 Task: Look for space in Jiazi, China from 8th June, 2023 to 19th June, 2023 for 1 adult in price range Rs.5000 to Rs.12000. Place can be shared room with 1  bedroom having 1 bed and 1 bathroom. Property type can be house, flat, guest house, hotel. Booking option can be shelf check-in. Required host language is Chinese (Simplified).
Action: Mouse moved to (431, 136)
Screenshot: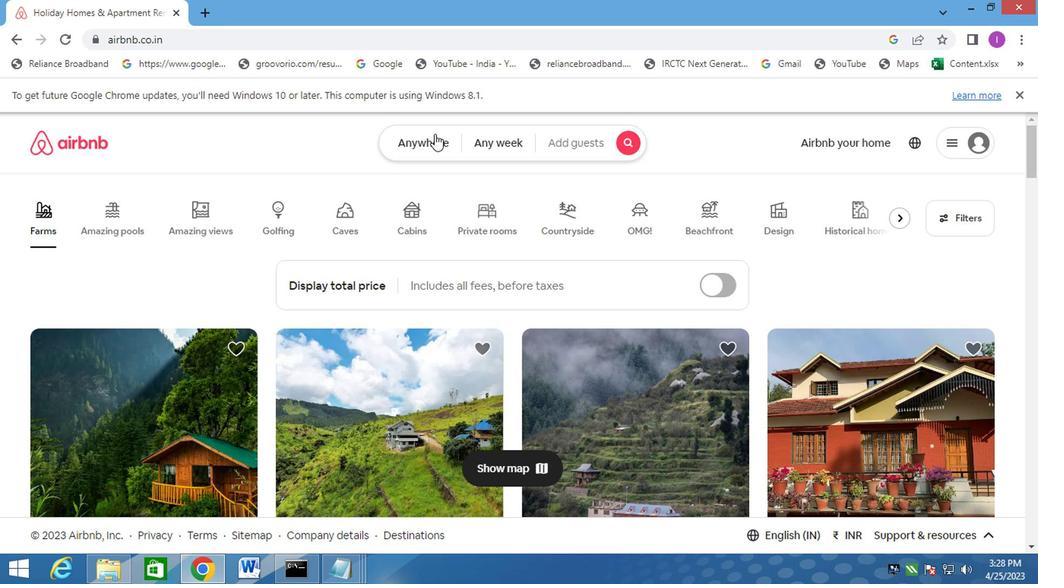 
Action: Mouse pressed left at (431, 136)
Screenshot: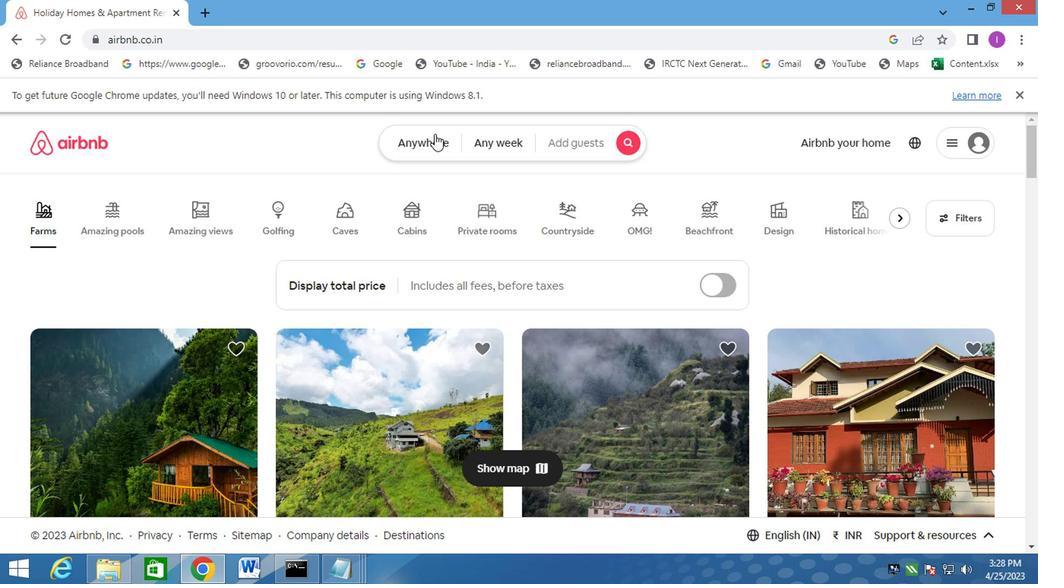 
Action: Mouse moved to (249, 208)
Screenshot: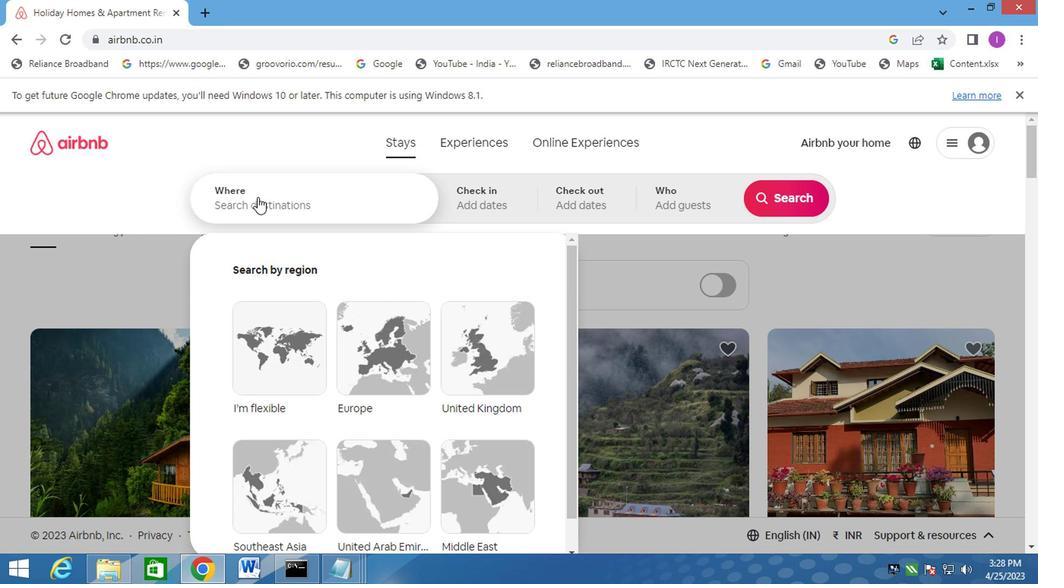 
Action: Mouse pressed left at (249, 208)
Screenshot: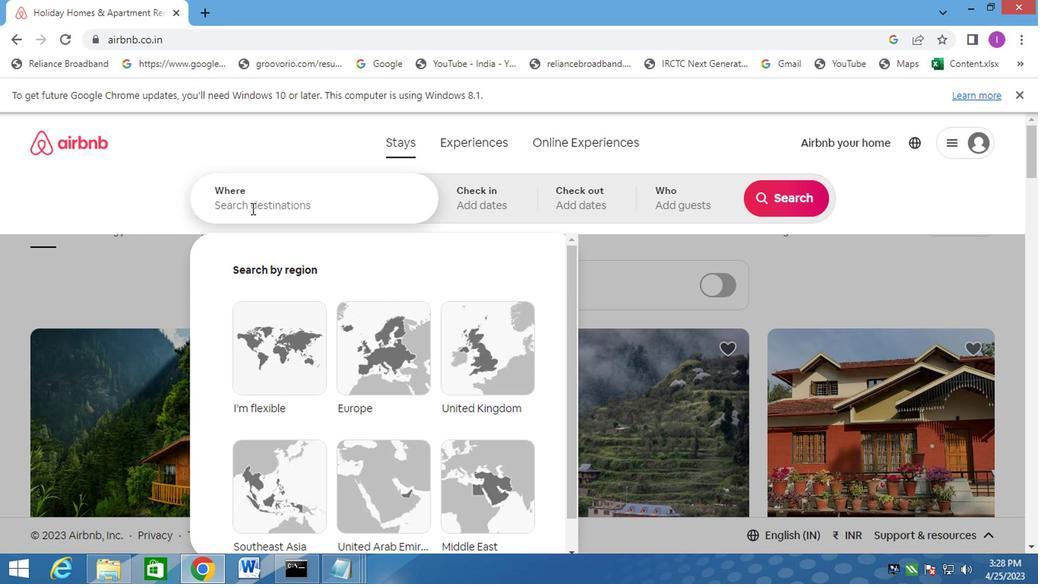 
Action: Mouse moved to (478, 292)
Screenshot: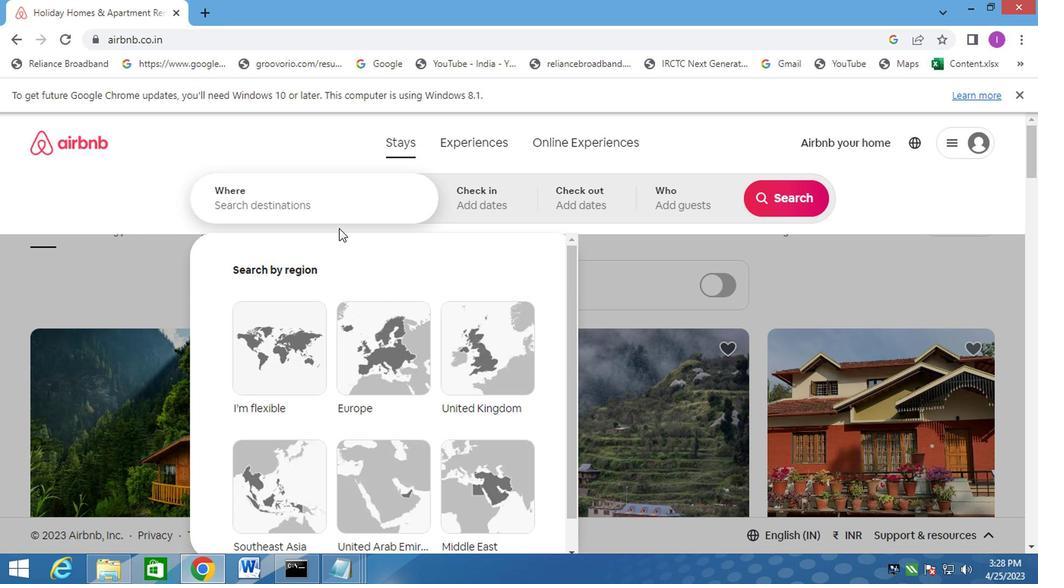 
Action: Key pressed jiazi,china
Screenshot: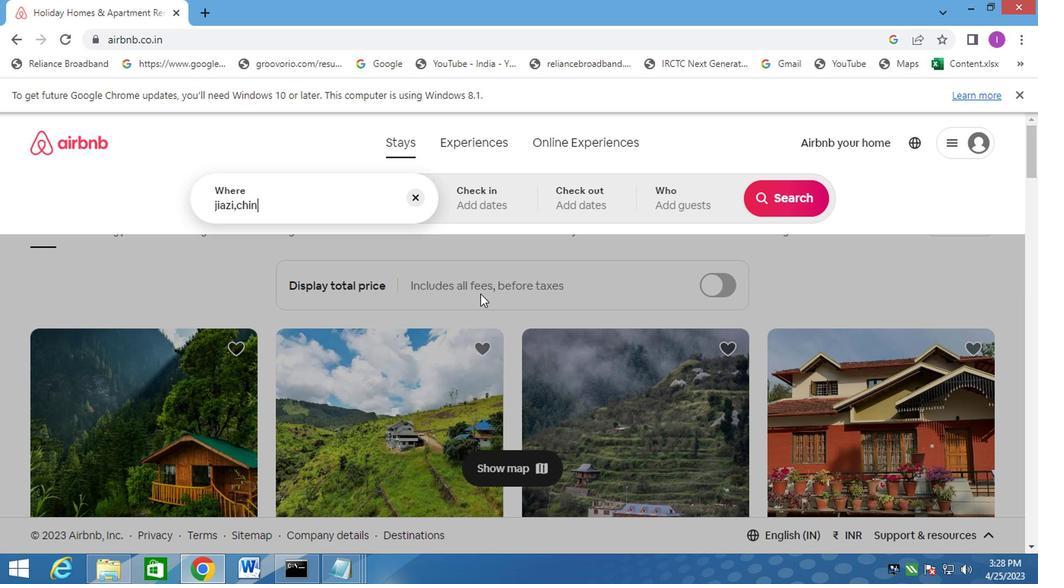 
Action: Mouse moved to (484, 189)
Screenshot: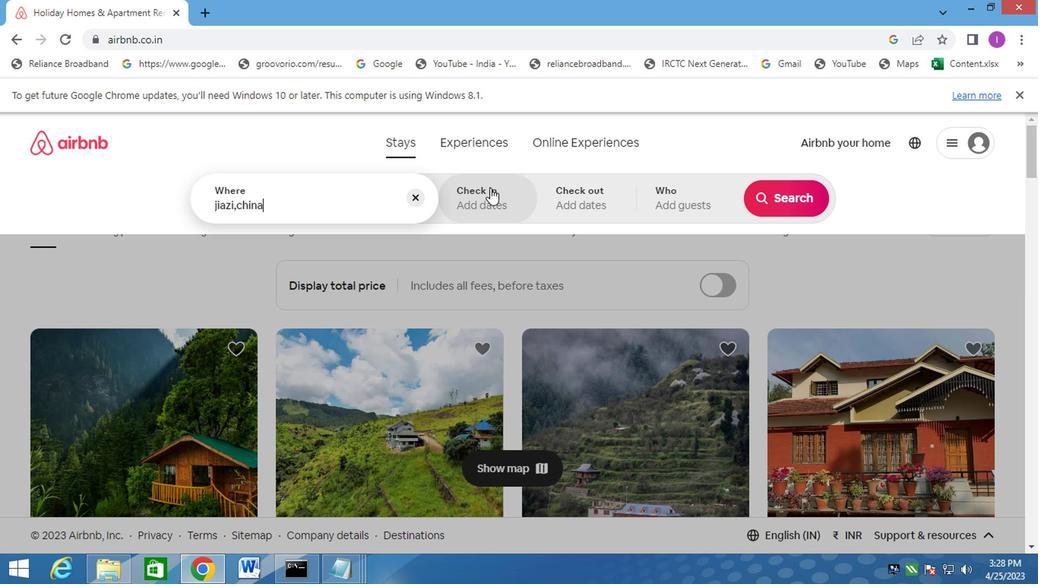 
Action: Mouse pressed left at (484, 189)
Screenshot: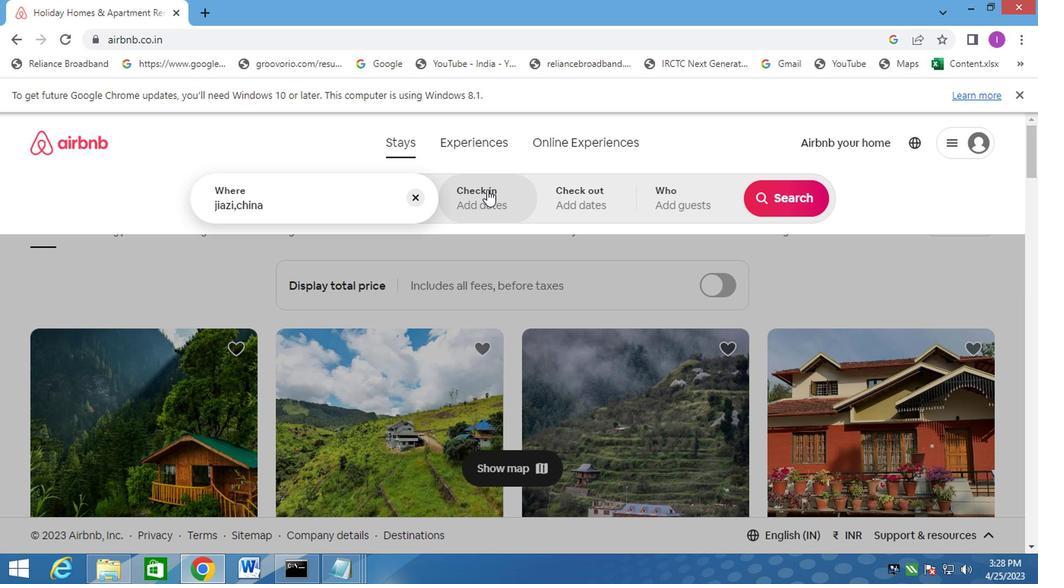 
Action: Mouse moved to (773, 317)
Screenshot: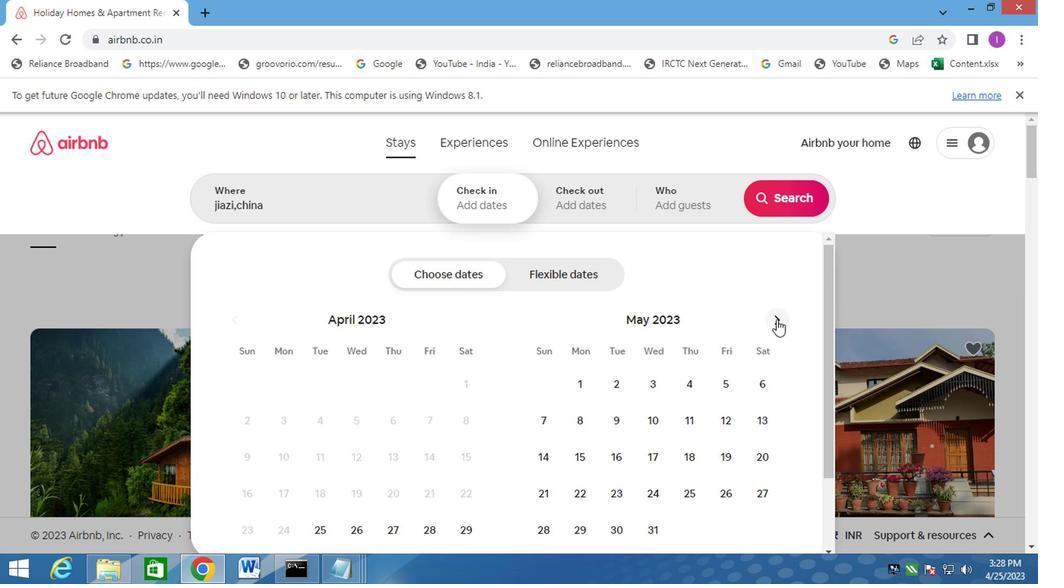
Action: Mouse pressed left at (773, 317)
Screenshot: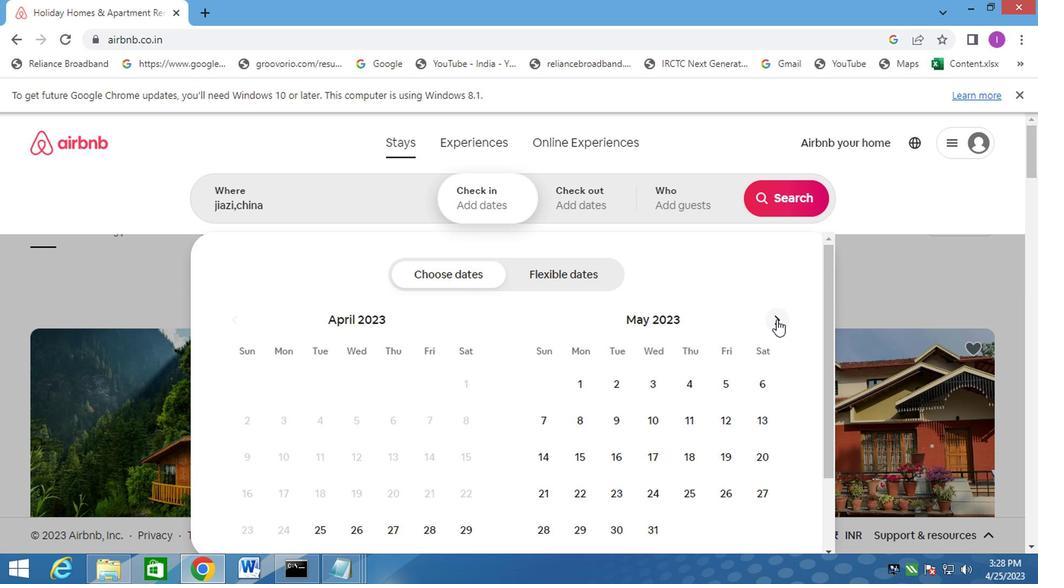 
Action: Mouse pressed left at (773, 317)
Screenshot: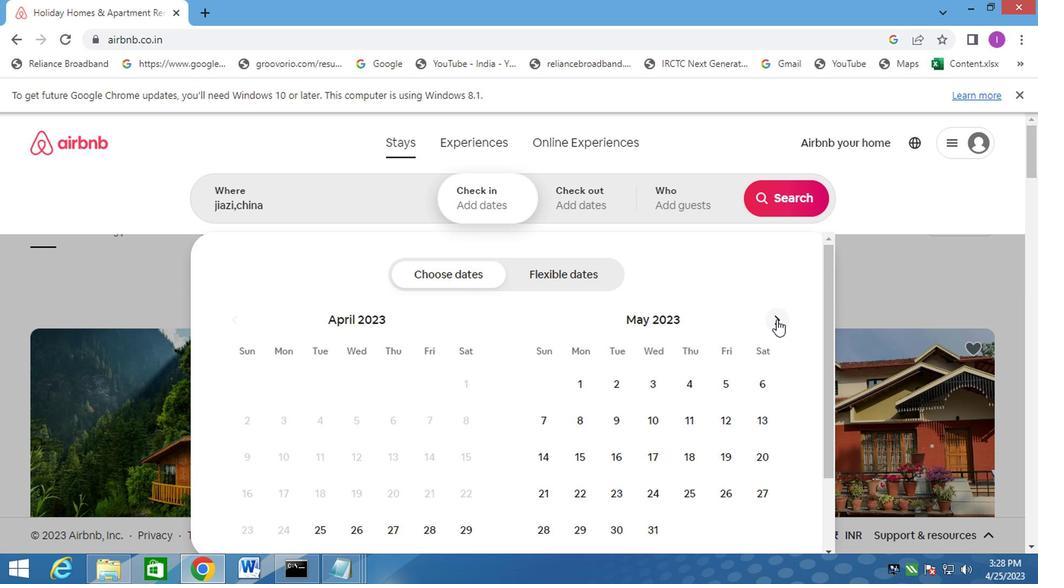 
Action: Mouse pressed left at (773, 317)
Screenshot: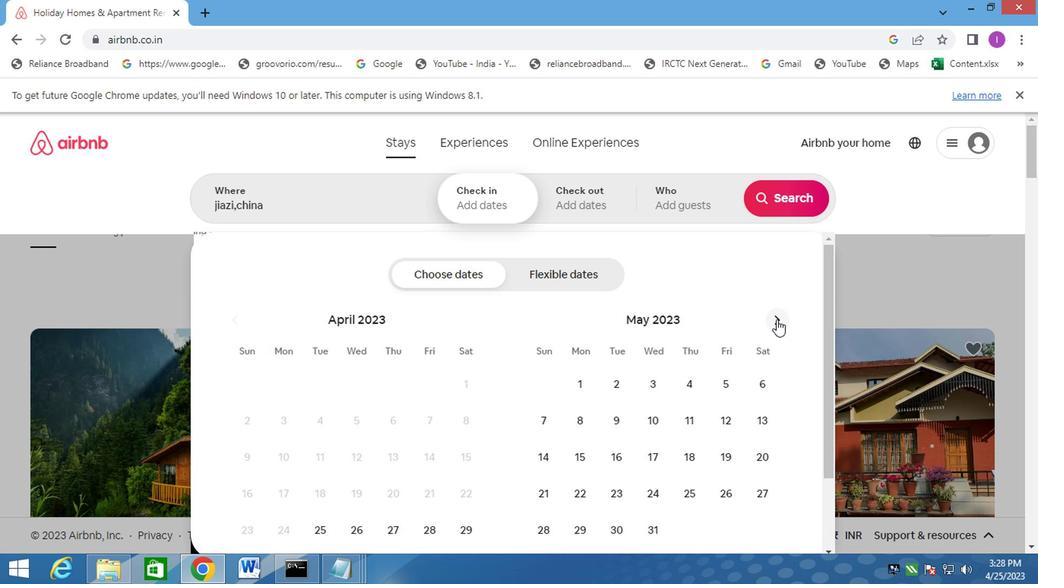 
Action: Mouse moved to (388, 421)
Screenshot: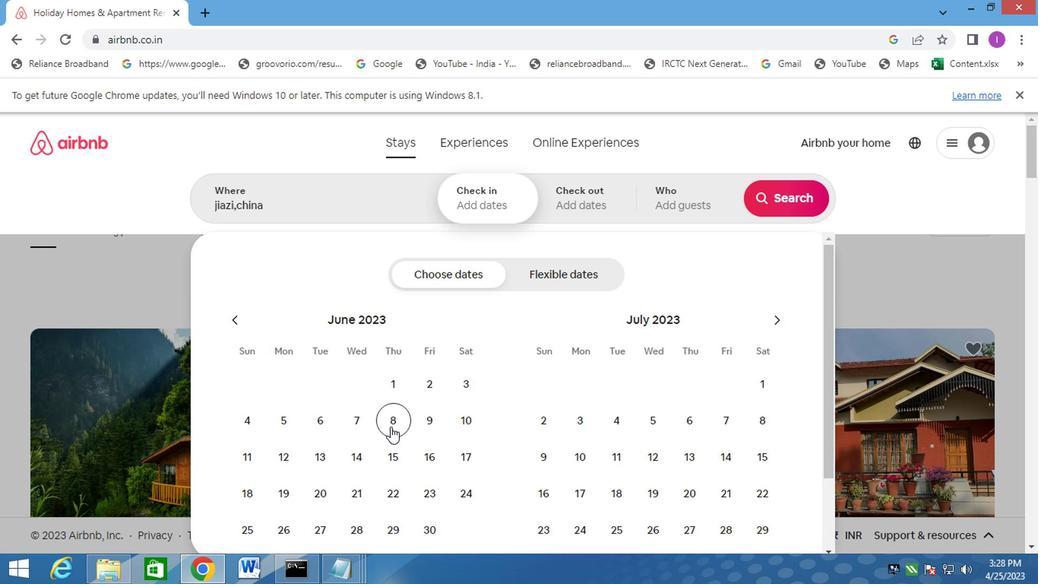 
Action: Mouse pressed left at (388, 421)
Screenshot: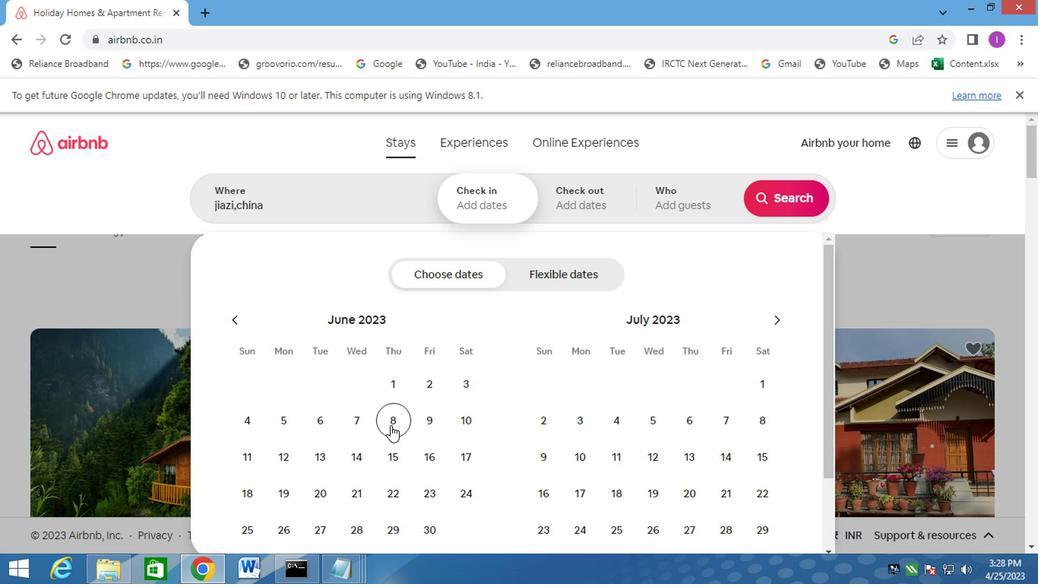 
Action: Mouse moved to (280, 483)
Screenshot: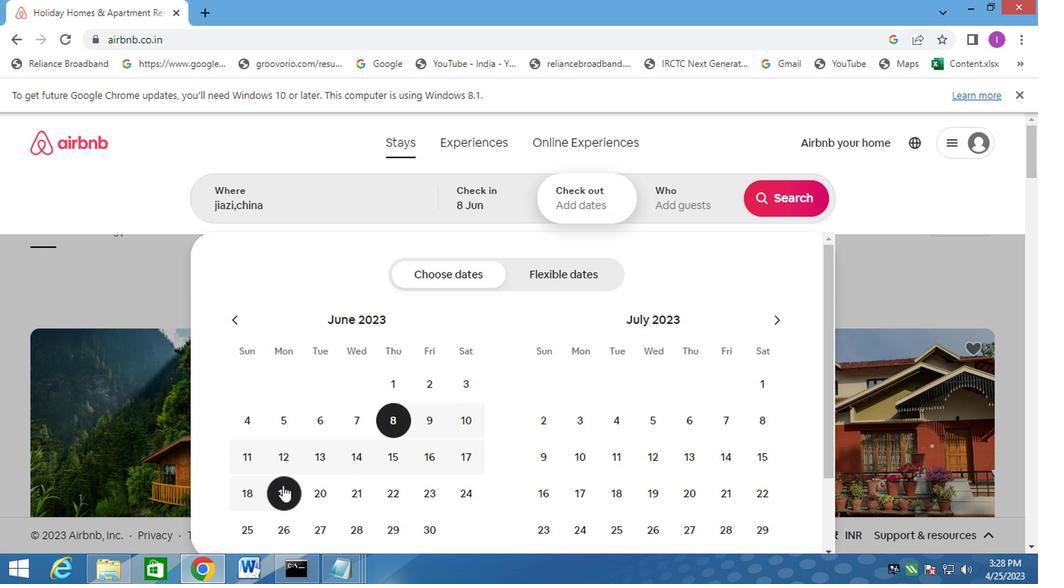 
Action: Mouse pressed left at (280, 483)
Screenshot: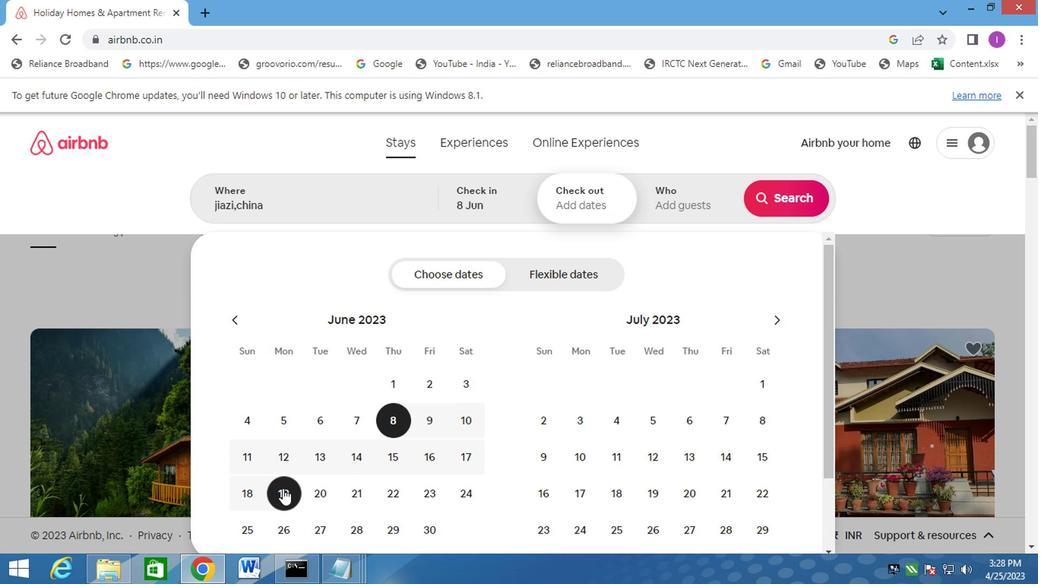 
Action: Mouse moved to (707, 197)
Screenshot: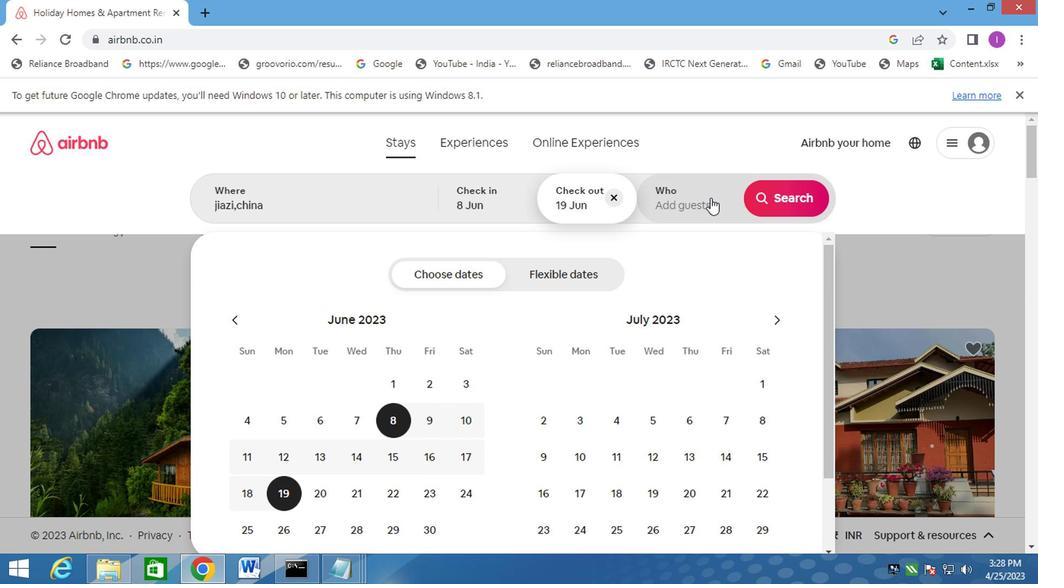 
Action: Mouse pressed left at (707, 197)
Screenshot: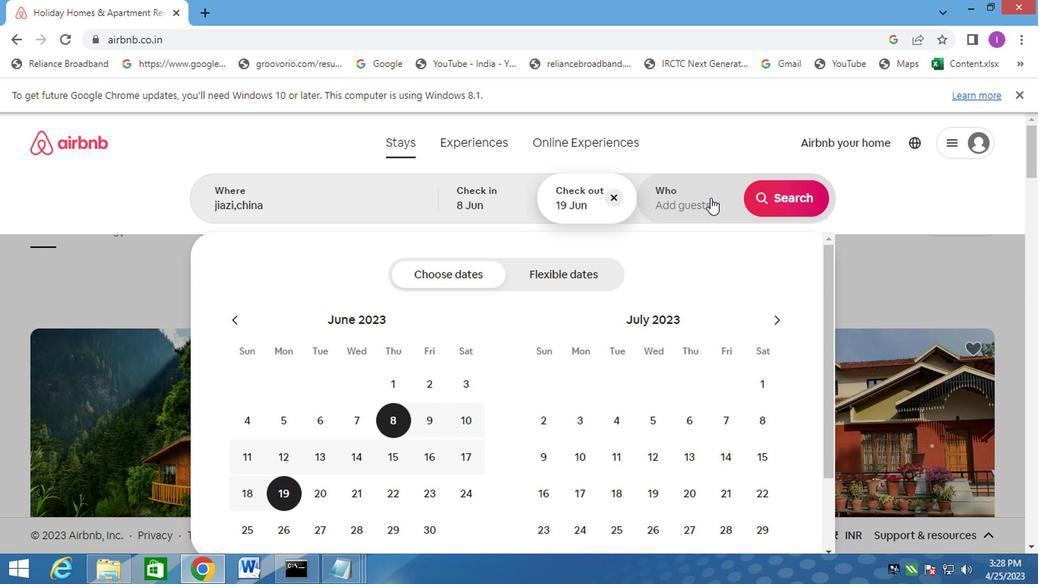 
Action: Mouse moved to (790, 274)
Screenshot: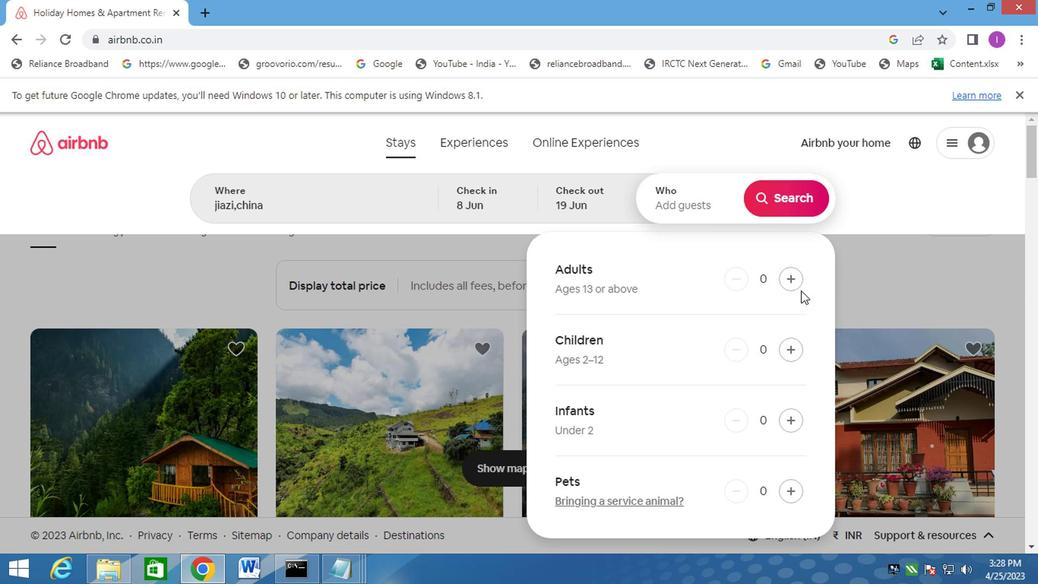 
Action: Mouse pressed left at (790, 274)
Screenshot: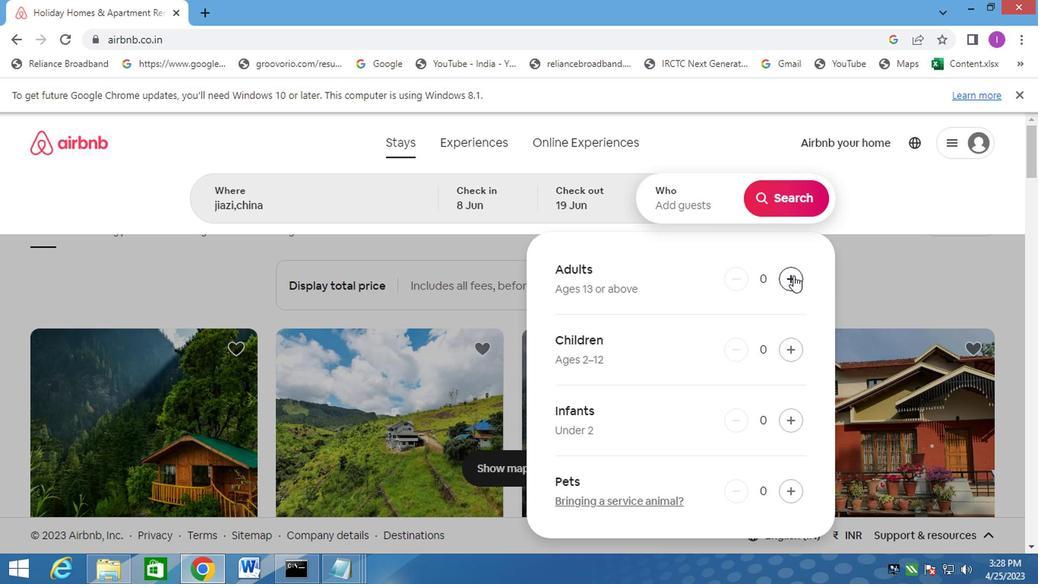 
Action: Mouse moved to (794, 195)
Screenshot: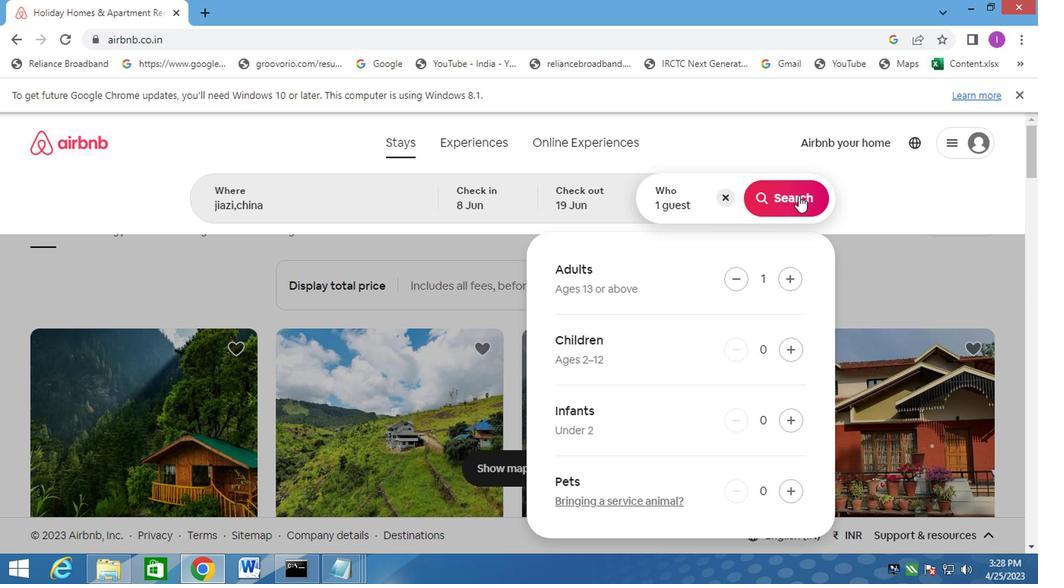 
Action: Mouse pressed left at (794, 195)
Screenshot: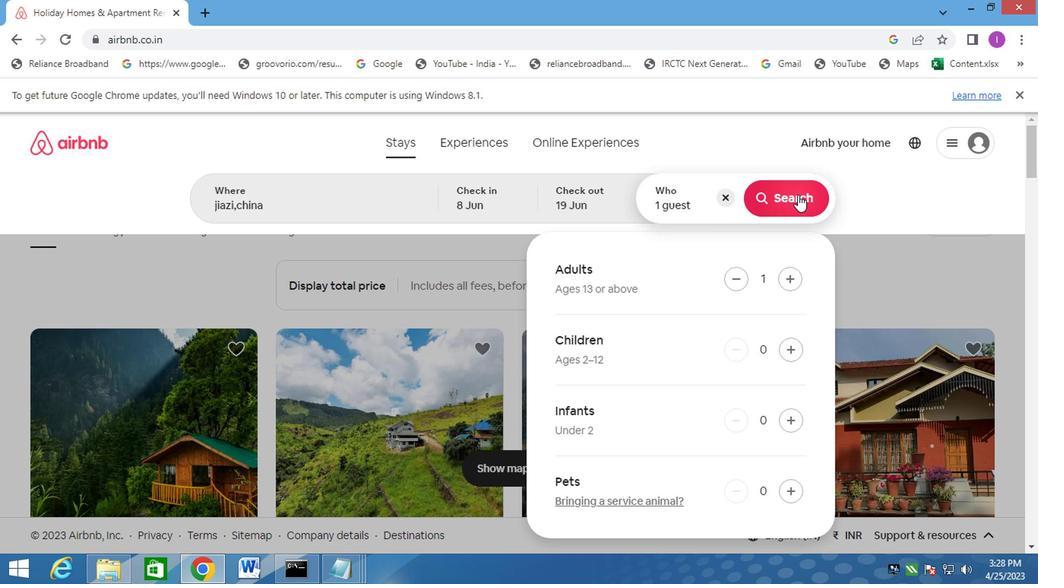 
Action: Mouse moved to (984, 201)
Screenshot: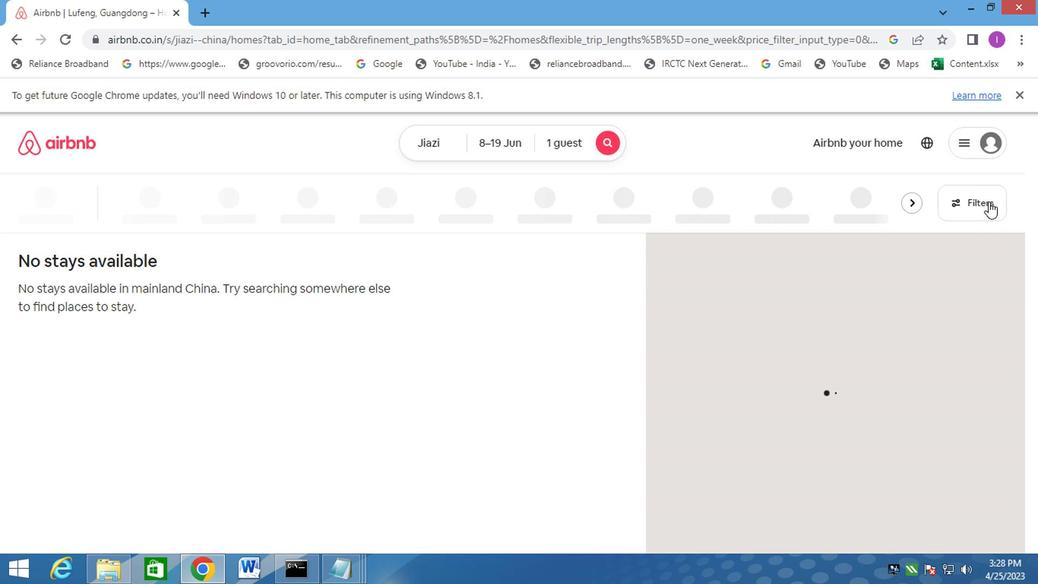 
Action: Mouse pressed left at (984, 201)
Screenshot: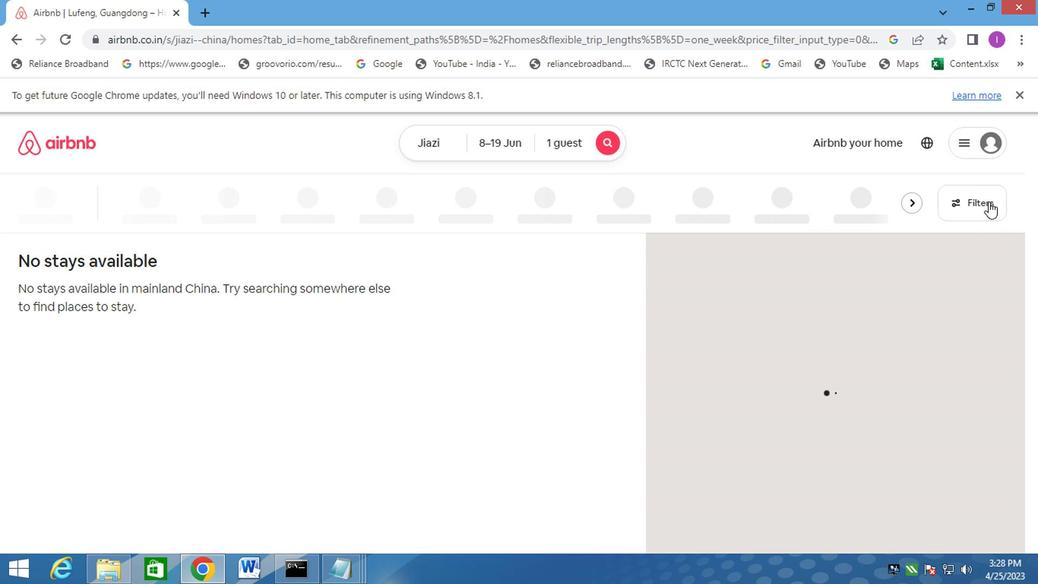 
Action: Mouse moved to (335, 301)
Screenshot: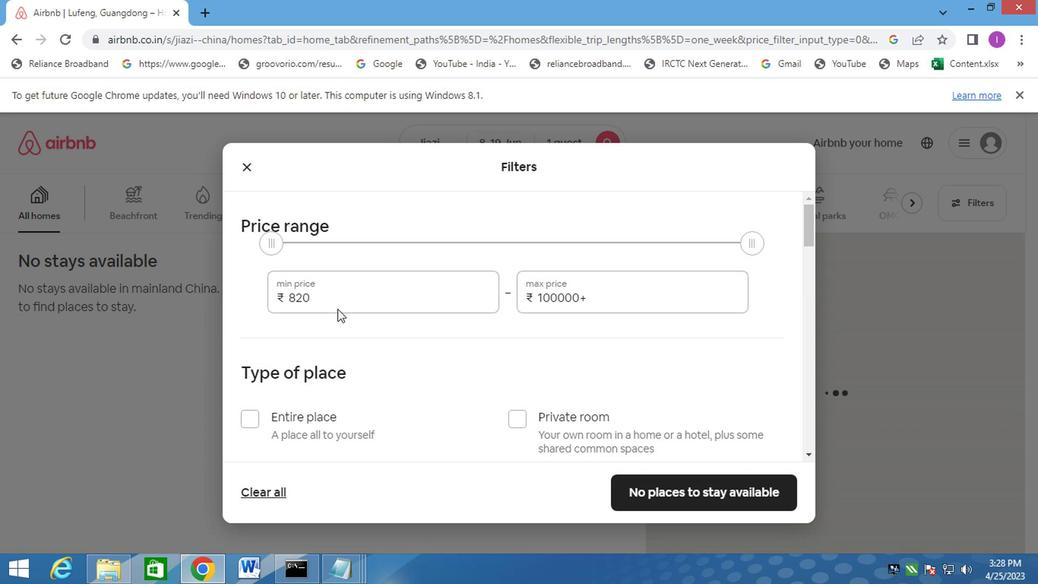 
Action: Mouse pressed left at (335, 301)
Screenshot: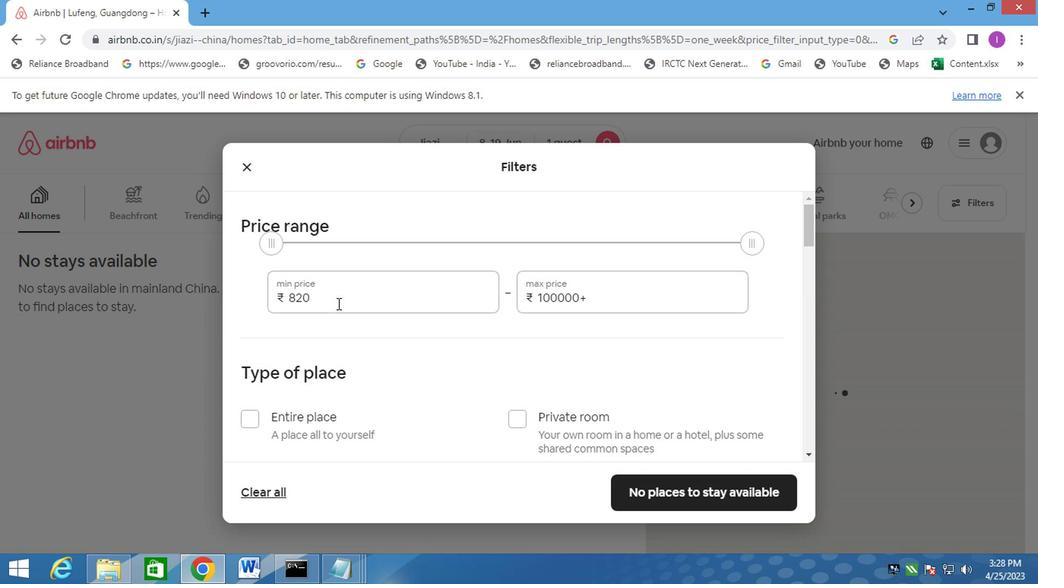 
Action: Mouse moved to (293, 299)
Screenshot: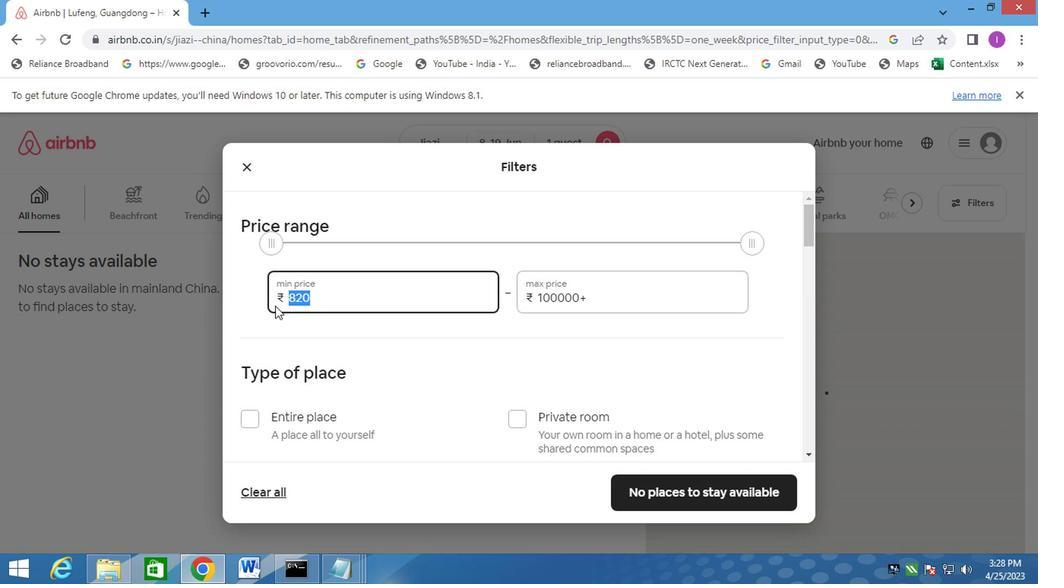 
Action: Key pressed 5000
Screenshot: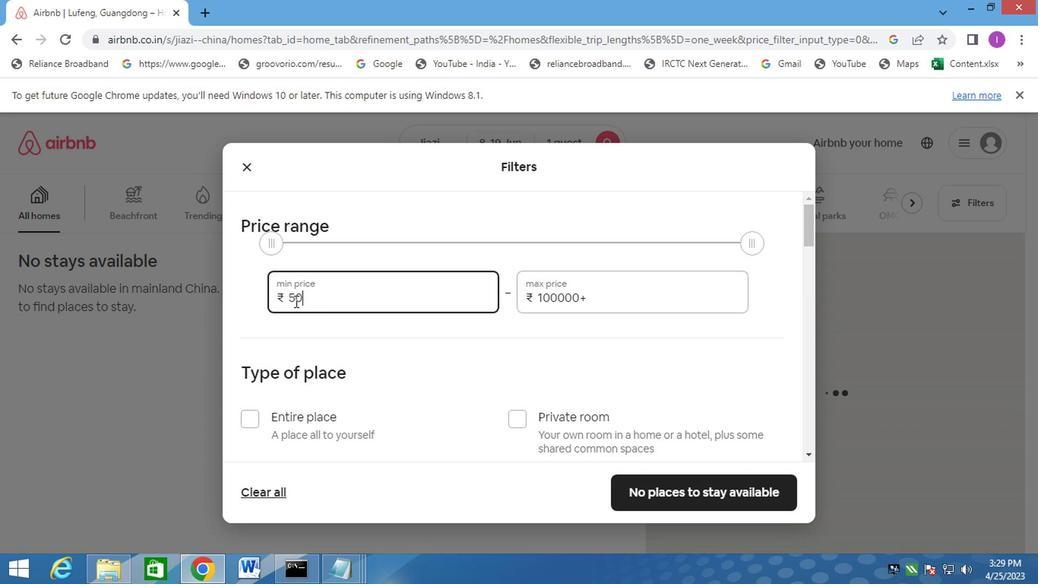 
Action: Mouse moved to (593, 284)
Screenshot: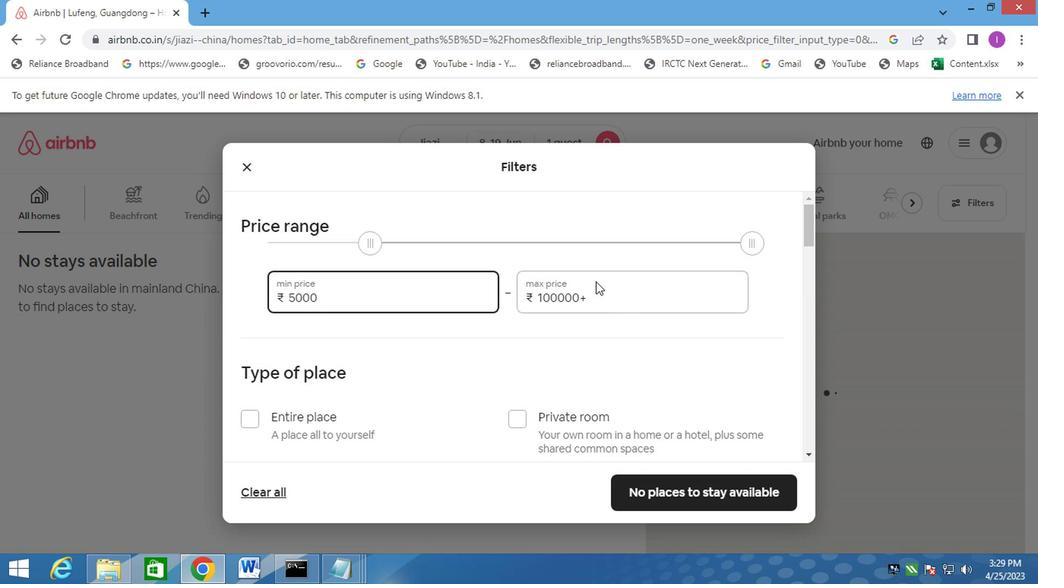 
Action: Mouse pressed left at (593, 284)
Screenshot: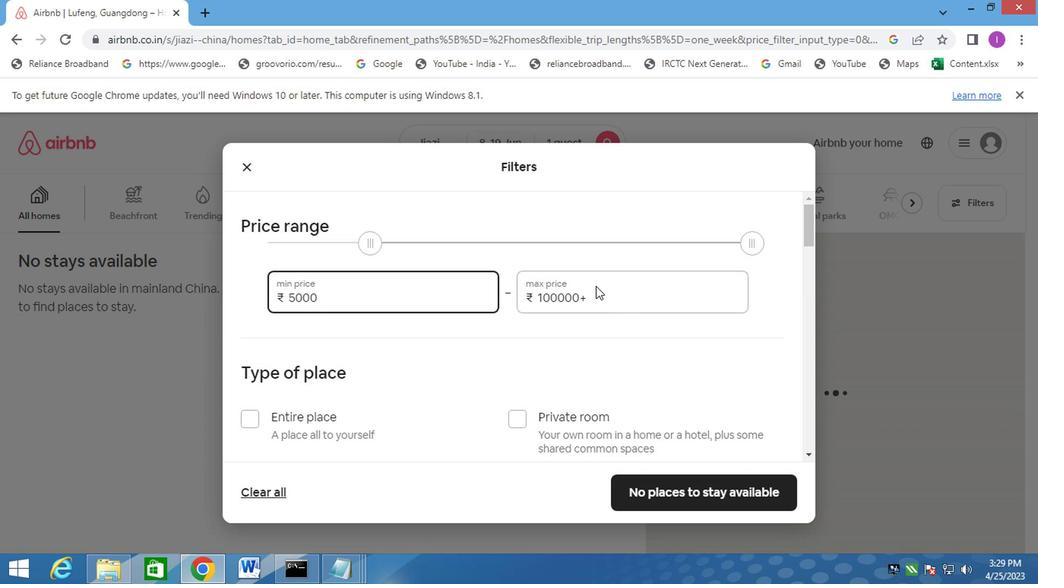 
Action: Mouse moved to (590, 290)
Screenshot: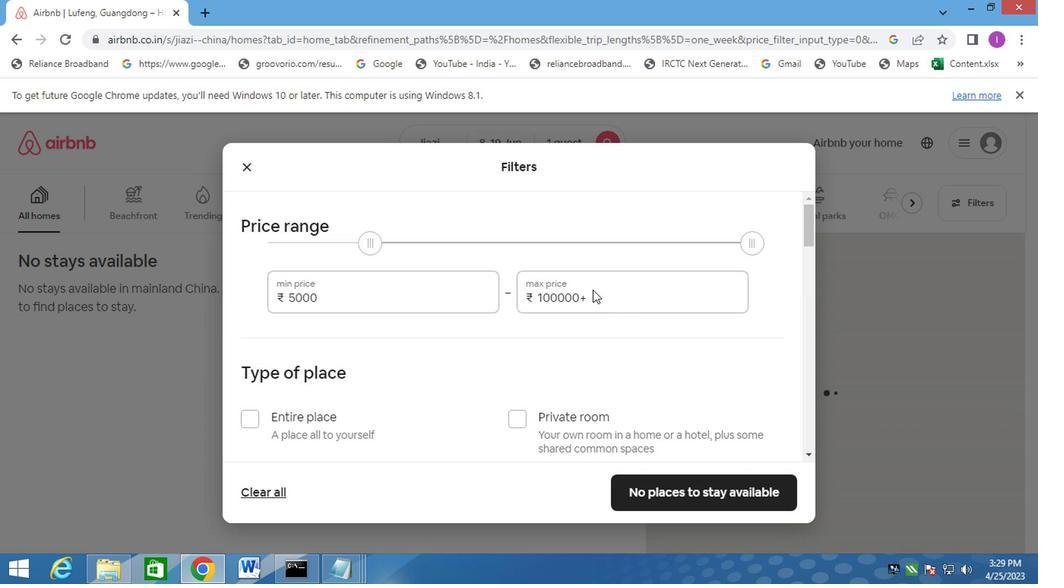 
Action: Mouse pressed left at (590, 290)
Screenshot: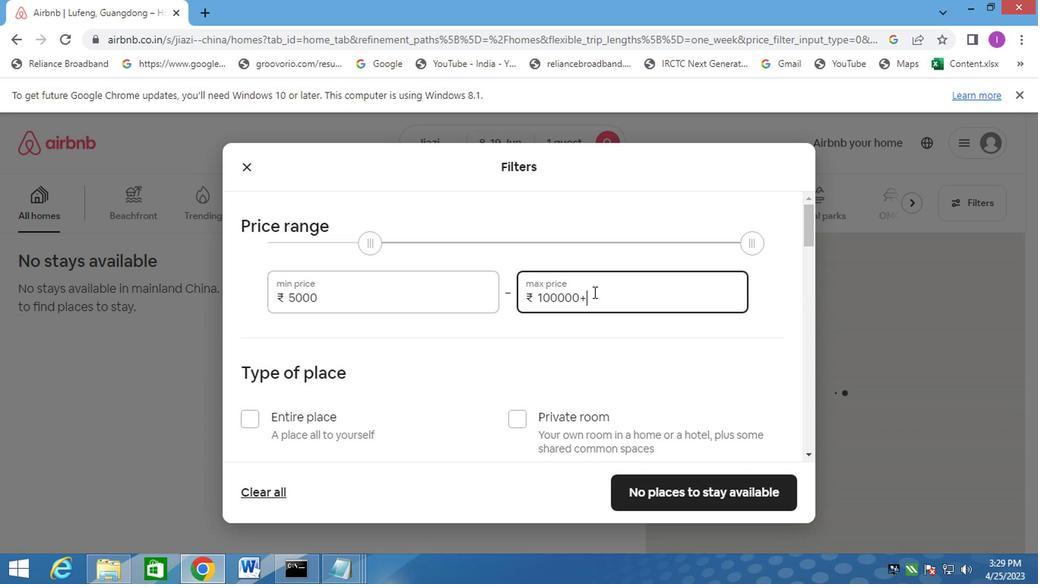 
Action: Mouse moved to (528, 284)
Screenshot: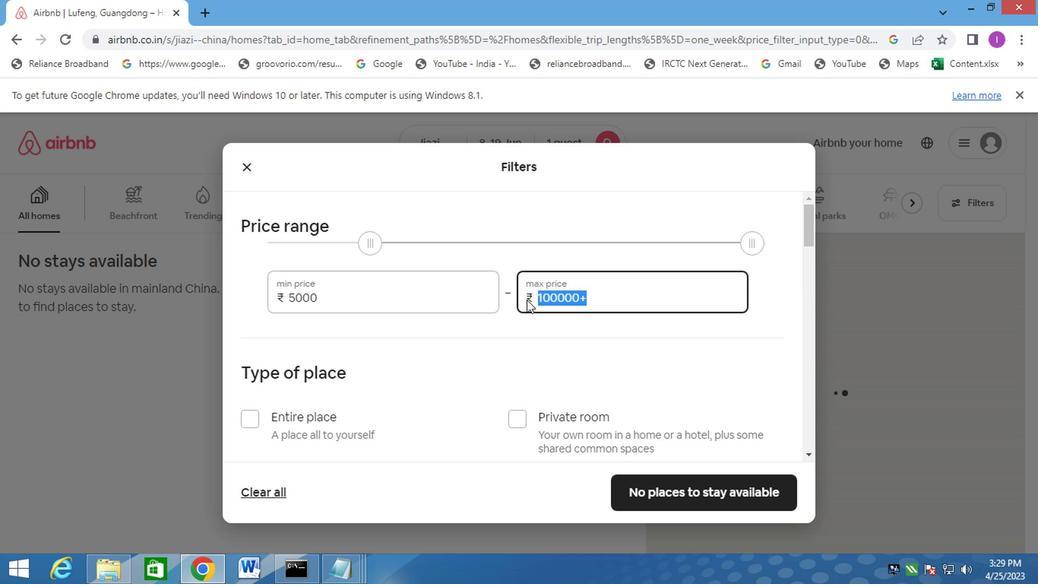
Action: Key pressed 12000
Screenshot: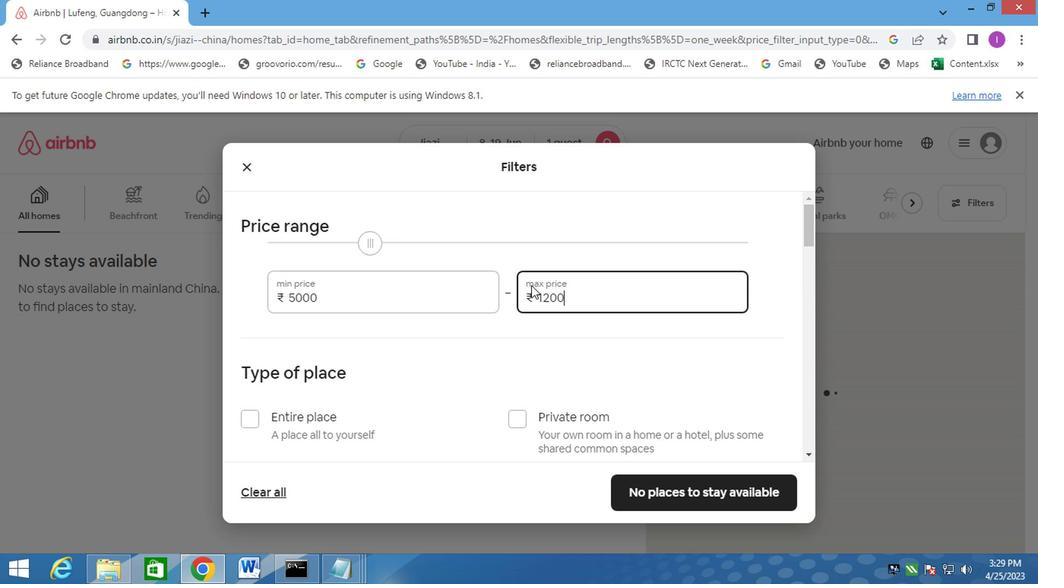 
Action: Mouse moved to (406, 408)
Screenshot: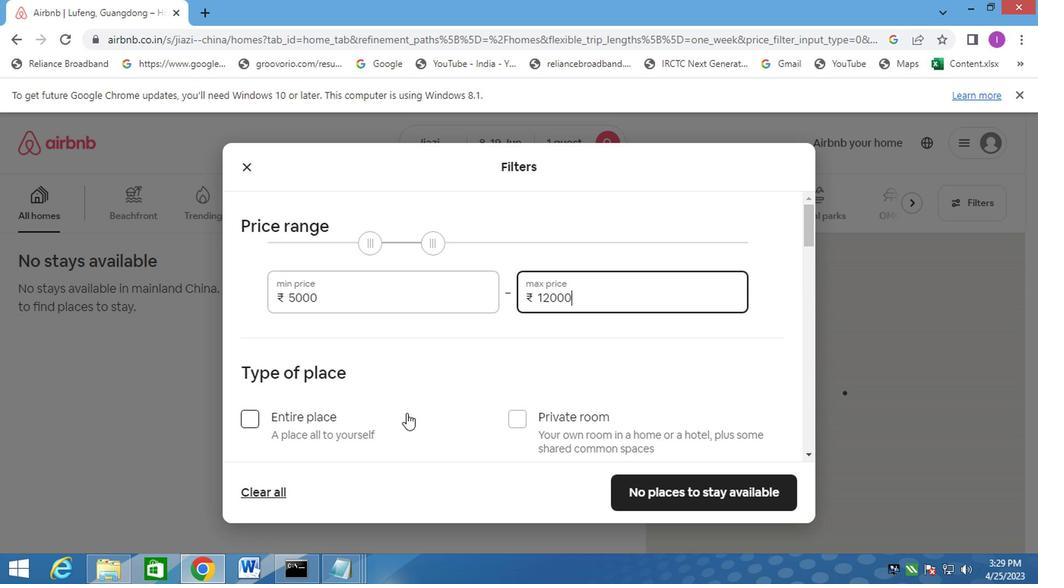 
Action: Mouse scrolled (406, 407) with delta (0, 0)
Screenshot: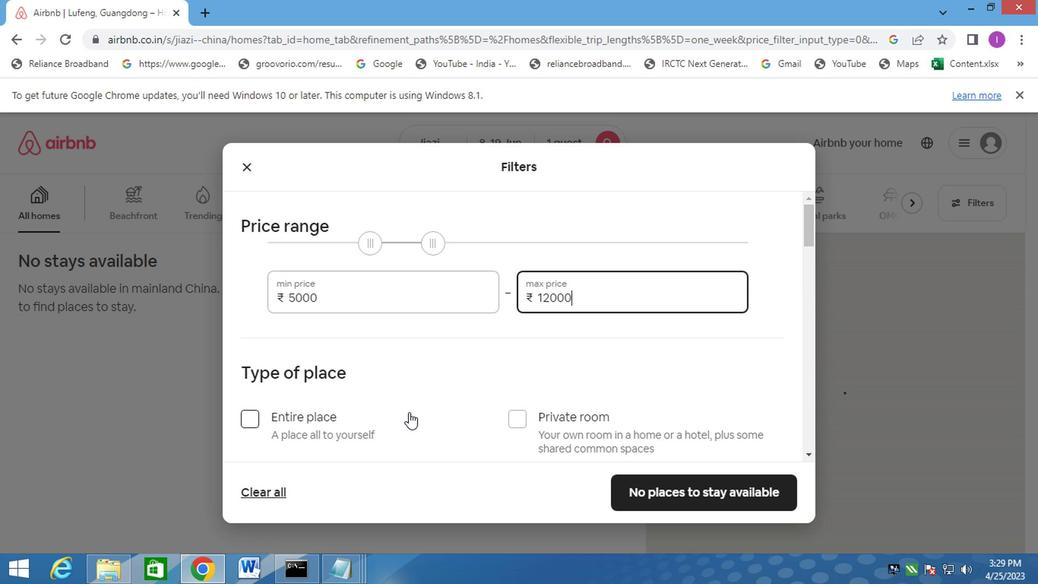 
Action: Mouse moved to (243, 406)
Screenshot: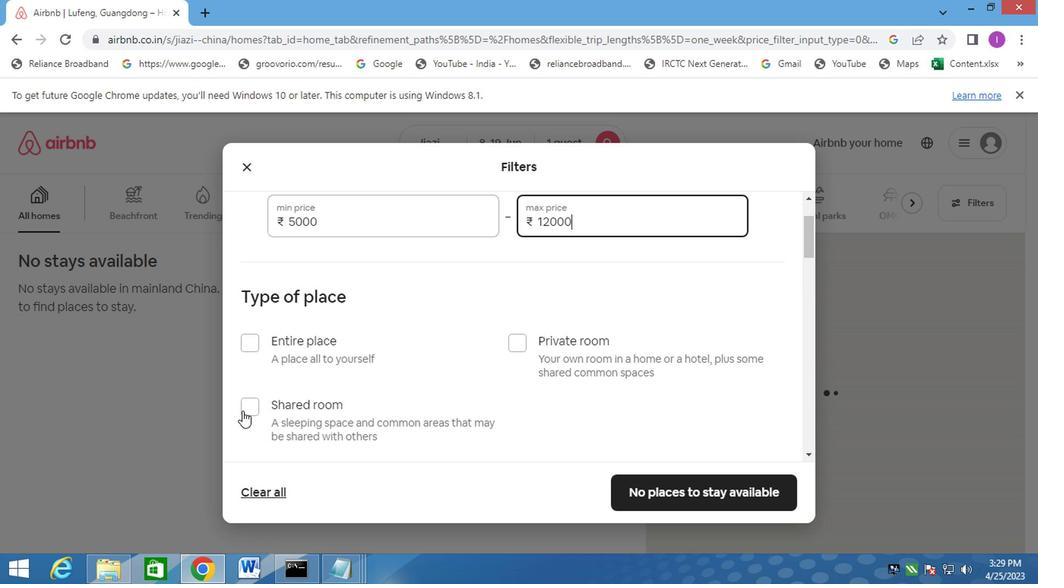 
Action: Mouse pressed left at (243, 406)
Screenshot: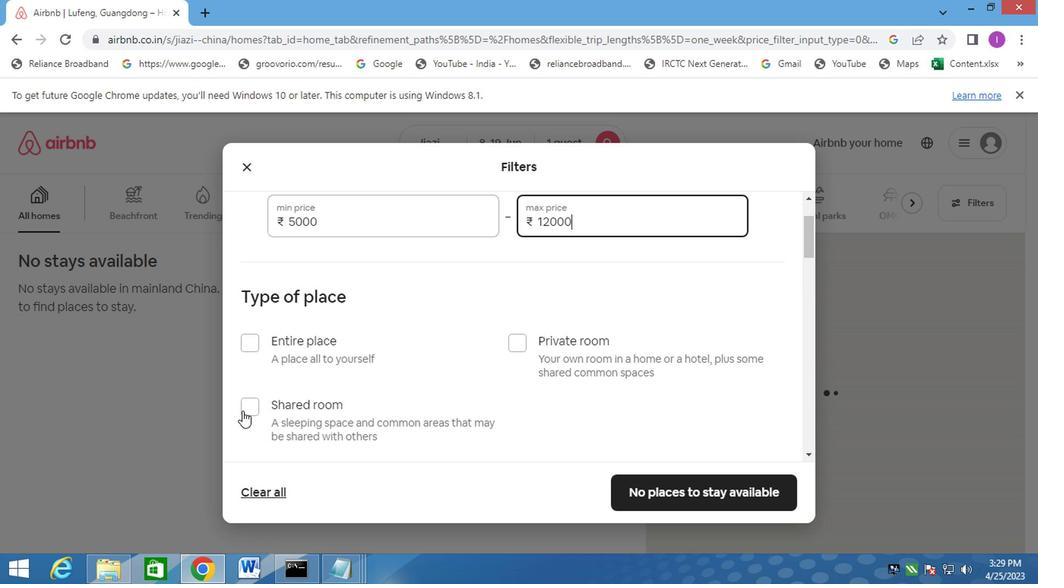 
Action: Mouse moved to (333, 412)
Screenshot: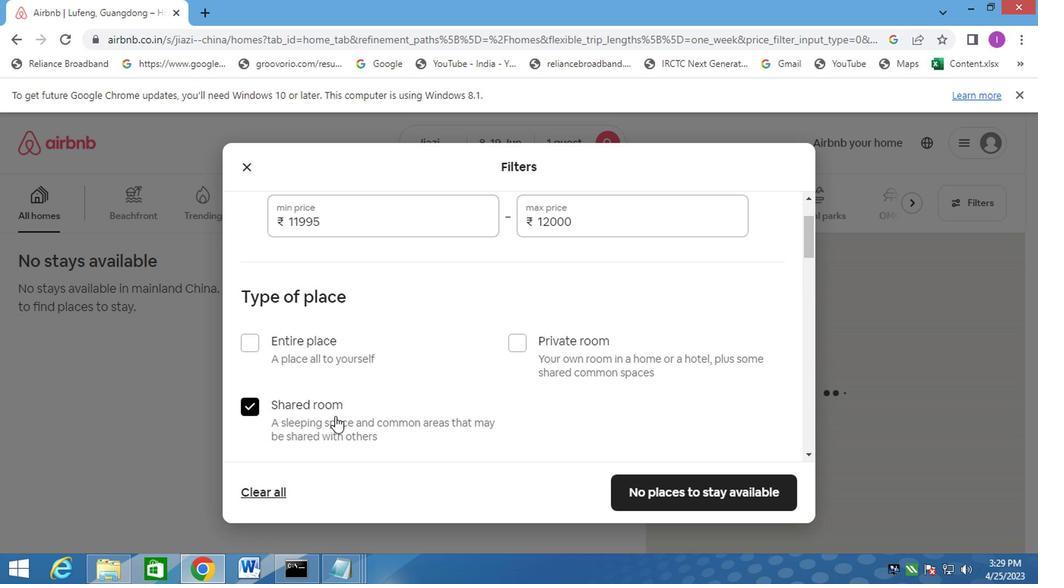 
Action: Mouse scrolled (333, 411) with delta (0, 0)
Screenshot: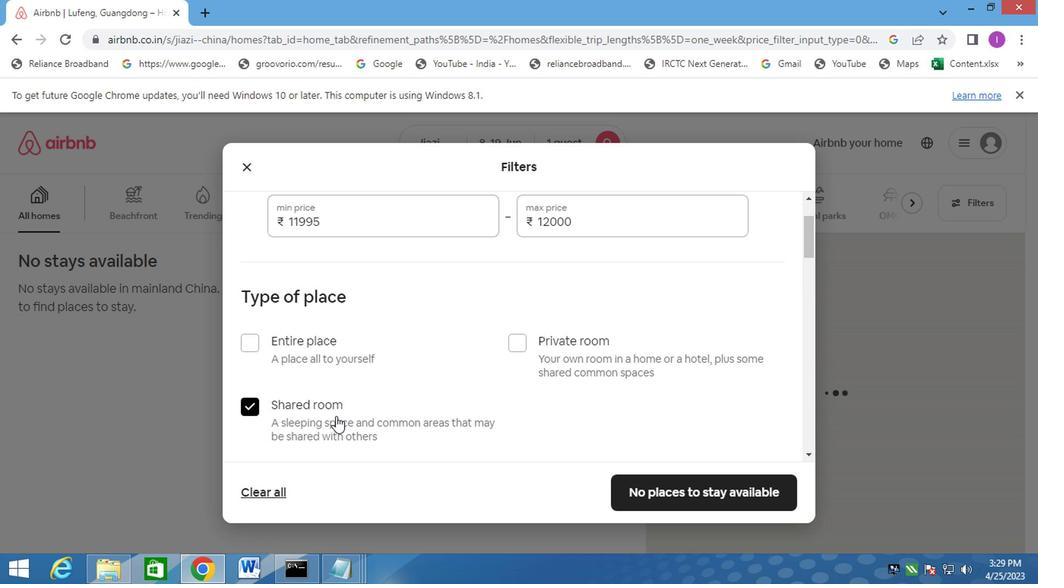 
Action: Mouse moved to (341, 412)
Screenshot: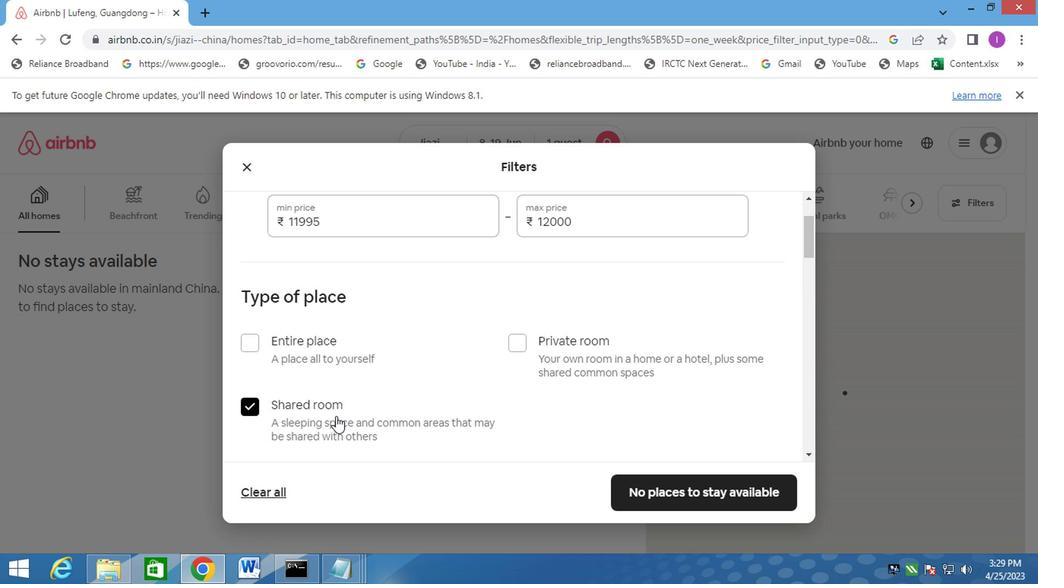 
Action: Mouse scrolled (341, 411) with delta (0, 0)
Screenshot: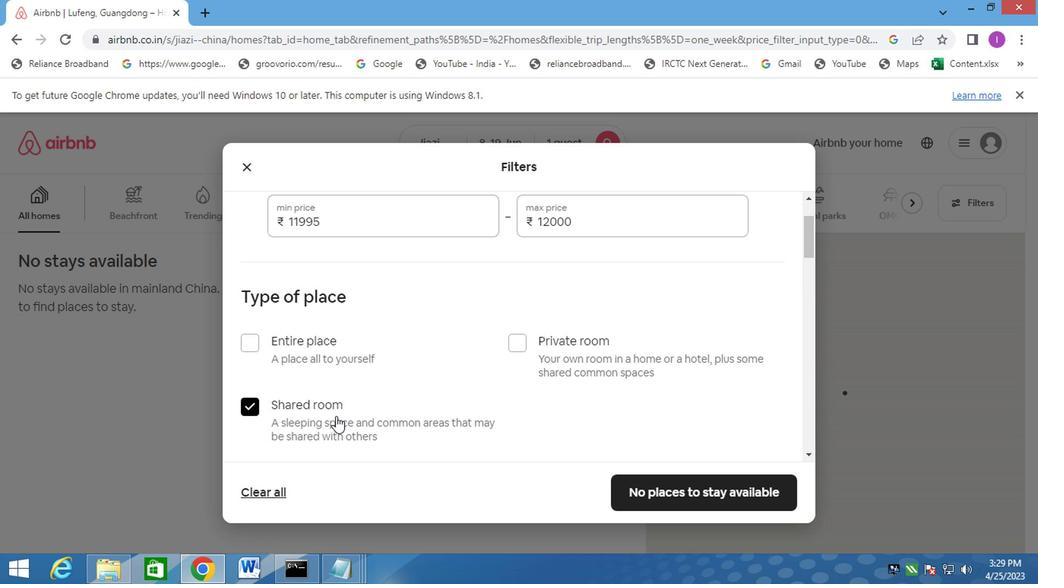 
Action: Mouse moved to (352, 412)
Screenshot: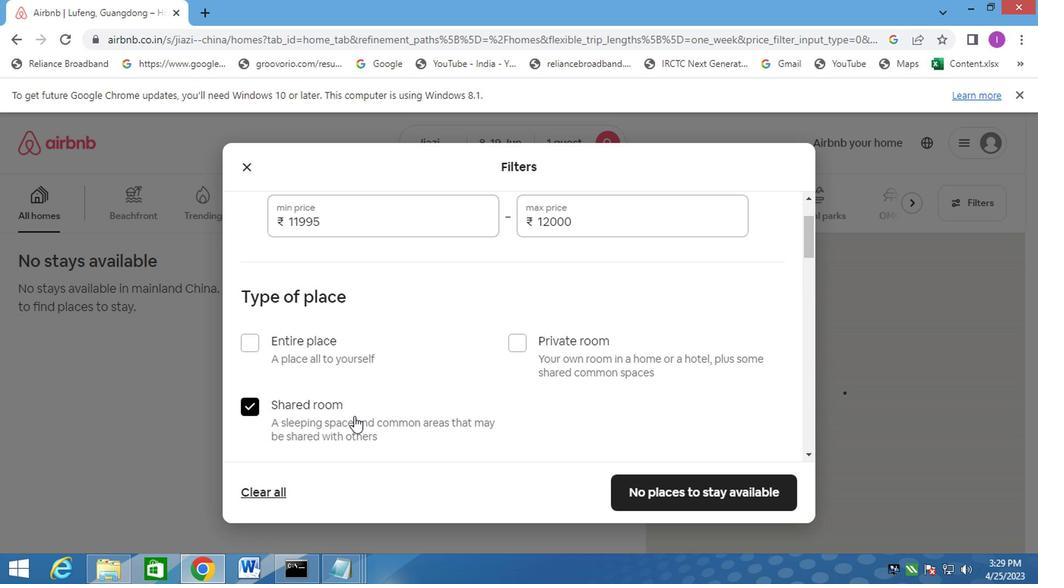 
Action: Mouse scrolled (352, 411) with delta (0, 0)
Screenshot: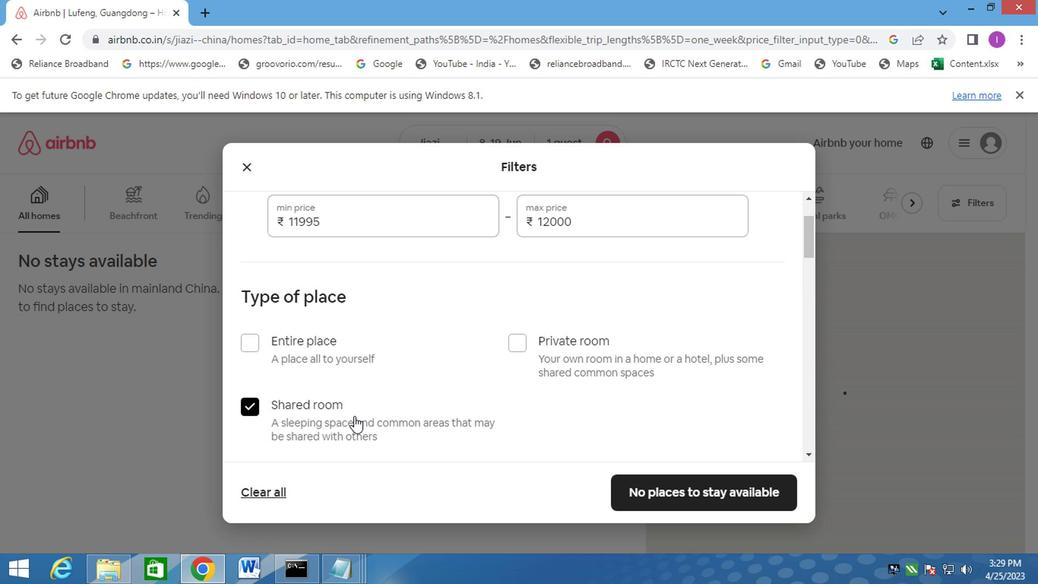 
Action: Mouse moved to (316, 354)
Screenshot: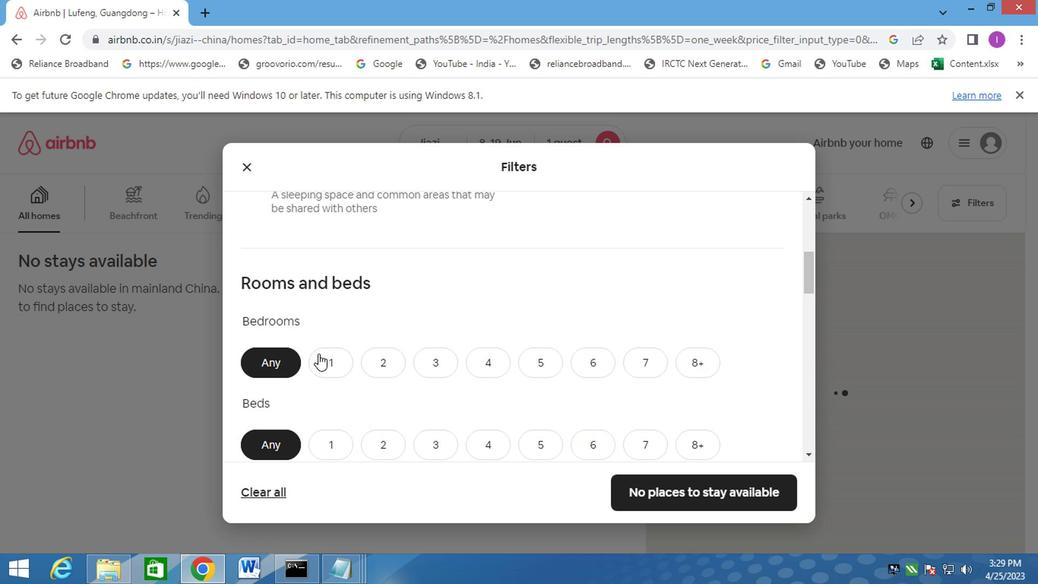 
Action: Mouse pressed left at (316, 354)
Screenshot: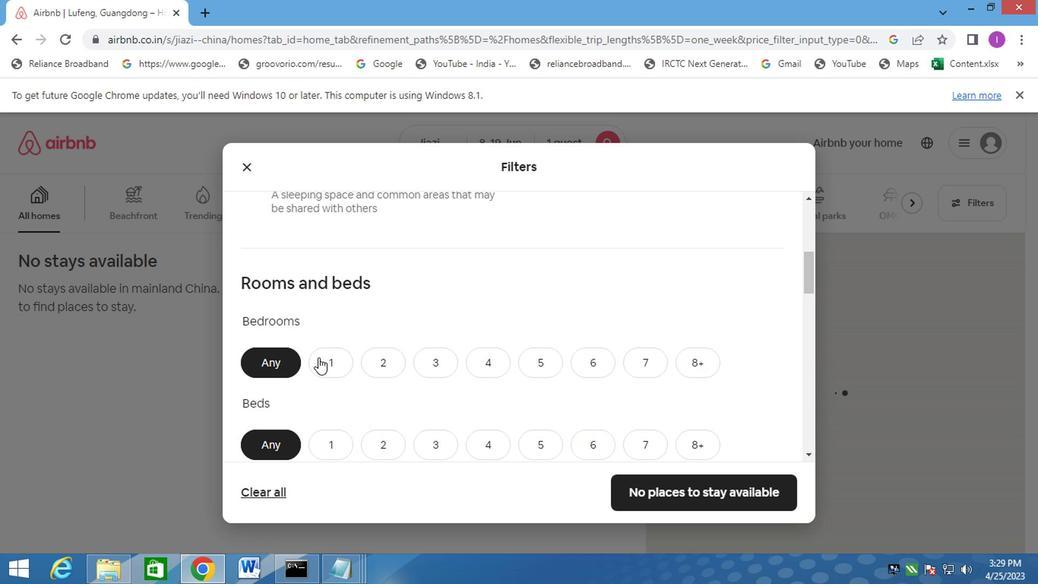 
Action: Mouse moved to (333, 352)
Screenshot: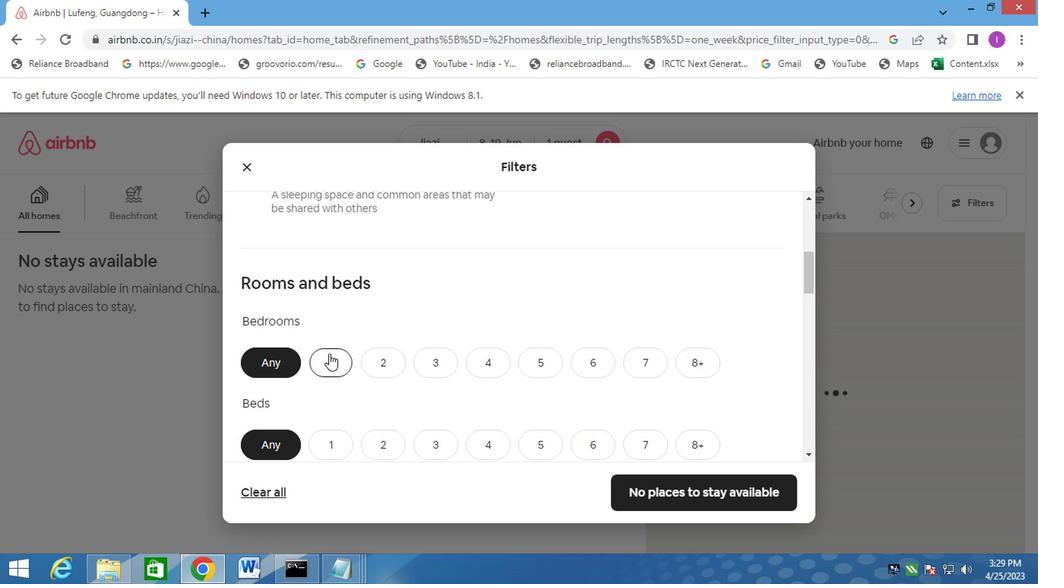 
Action: Mouse scrolled (333, 351) with delta (0, -1)
Screenshot: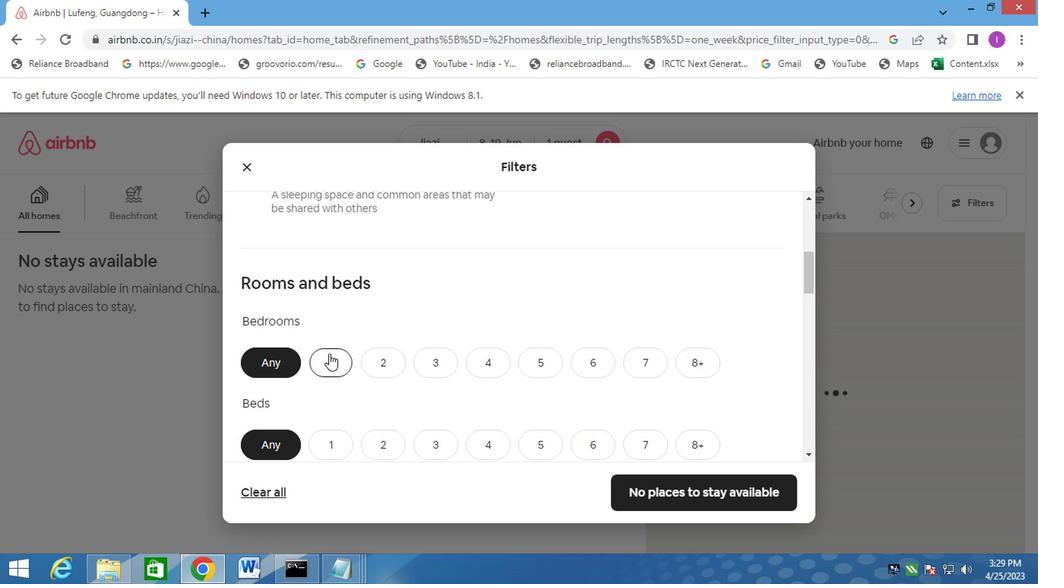
Action: Mouse moved to (338, 354)
Screenshot: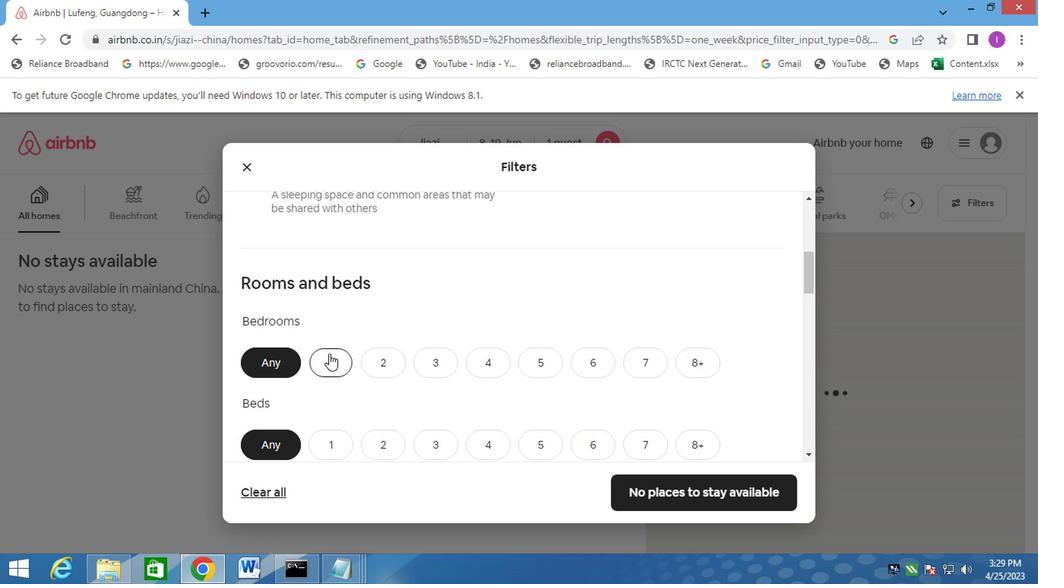 
Action: Mouse scrolled (338, 354) with delta (0, 0)
Screenshot: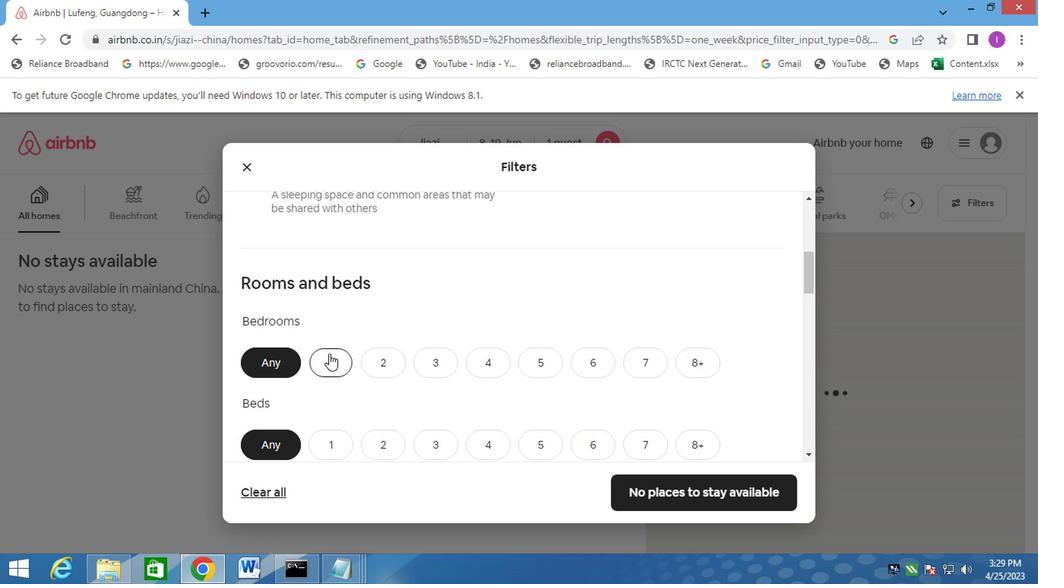 
Action: Mouse moved to (341, 355)
Screenshot: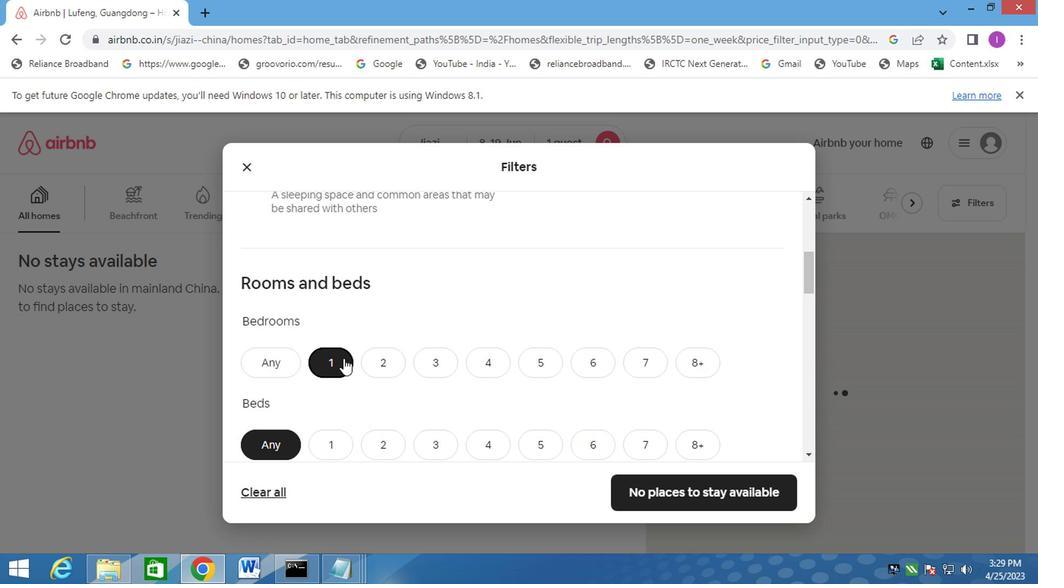 
Action: Mouse scrolled (341, 354) with delta (0, 0)
Screenshot: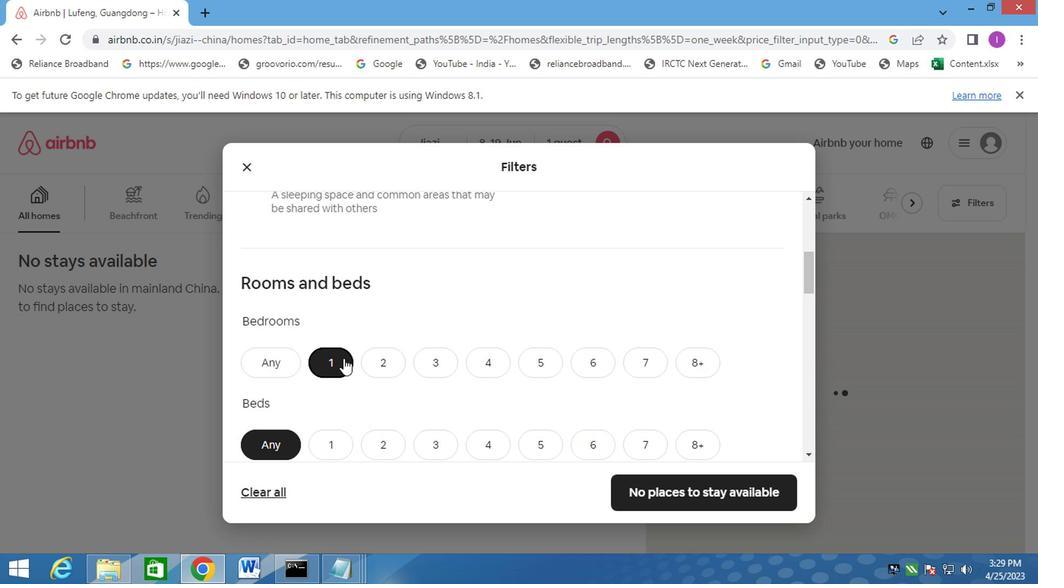 
Action: Mouse moved to (327, 305)
Screenshot: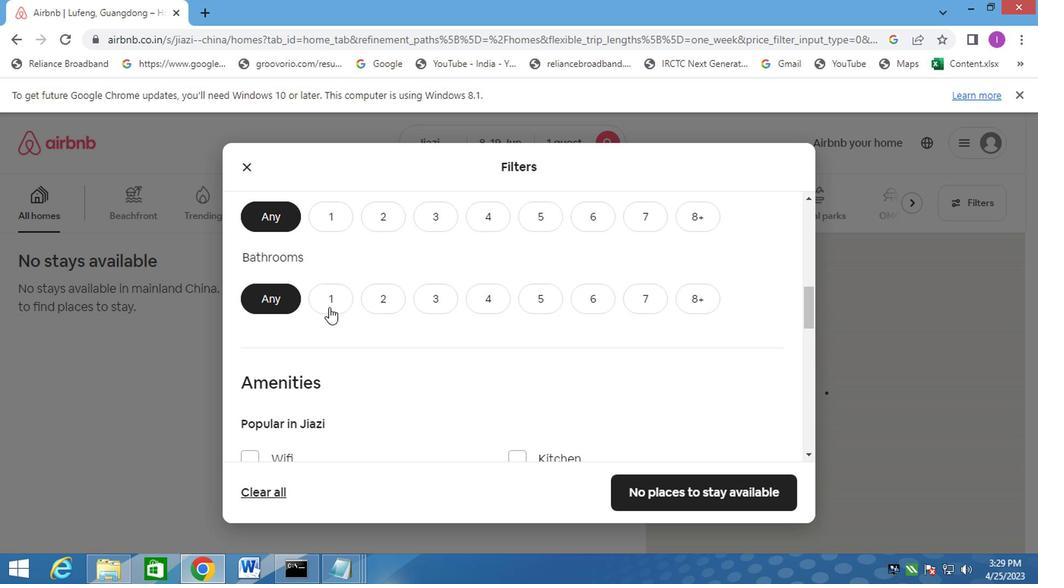 
Action: Mouse pressed left at (327, 305)
Screenshot: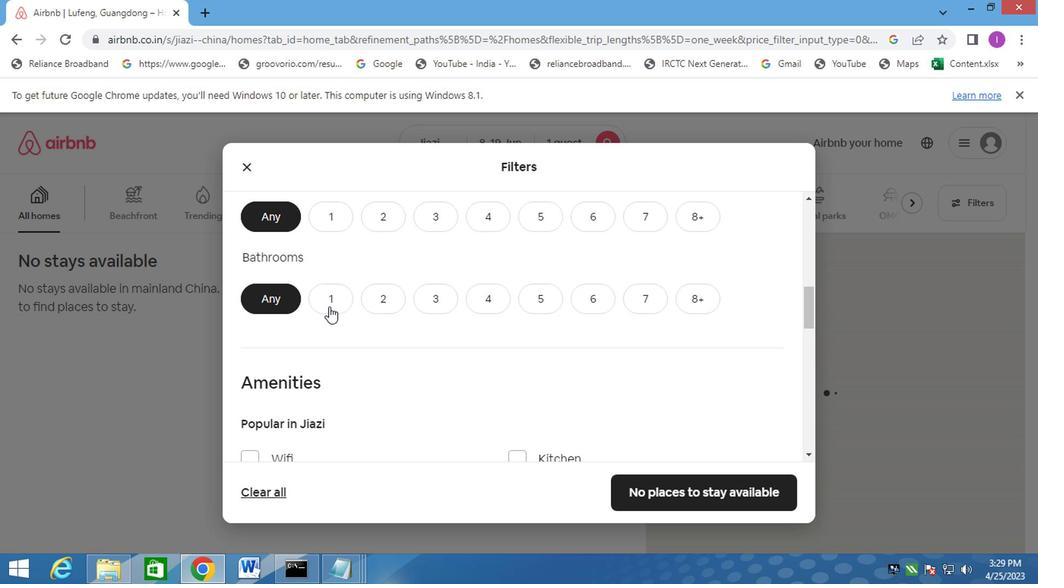 
Action: Mouse moved to (350, 295)
Screenshot: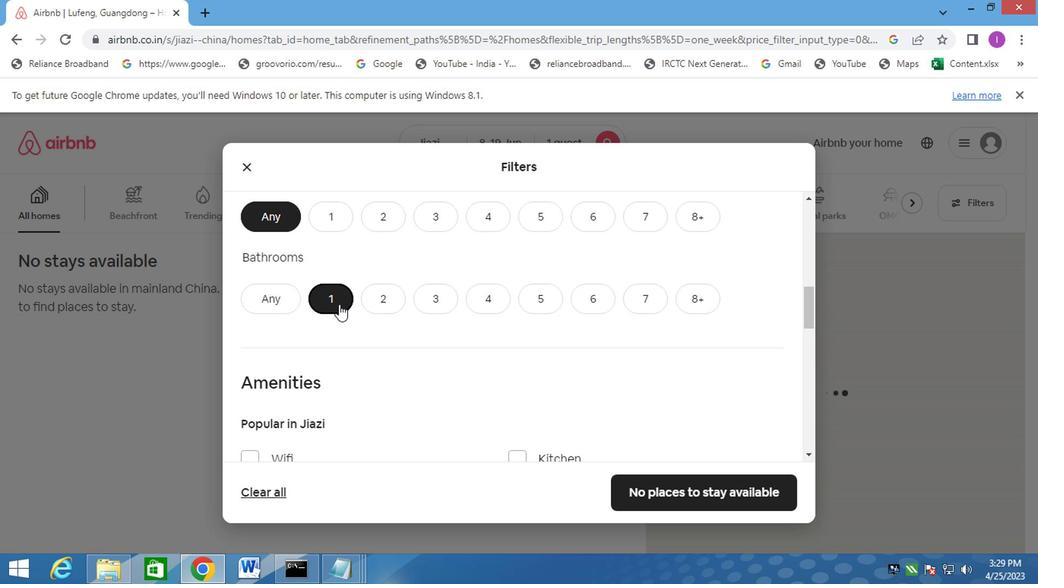 
Action: Mouse scrolled (350, 296) with delta (0, 0)
Screenshot: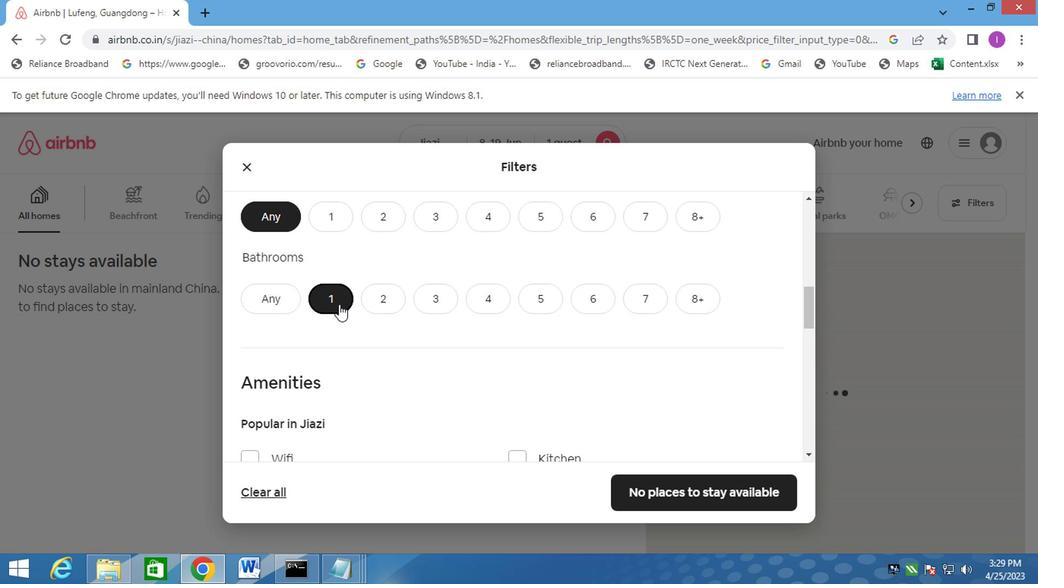 
Action: Mouse scrolled (350, 296) with delta (0, 0)
Screenshot: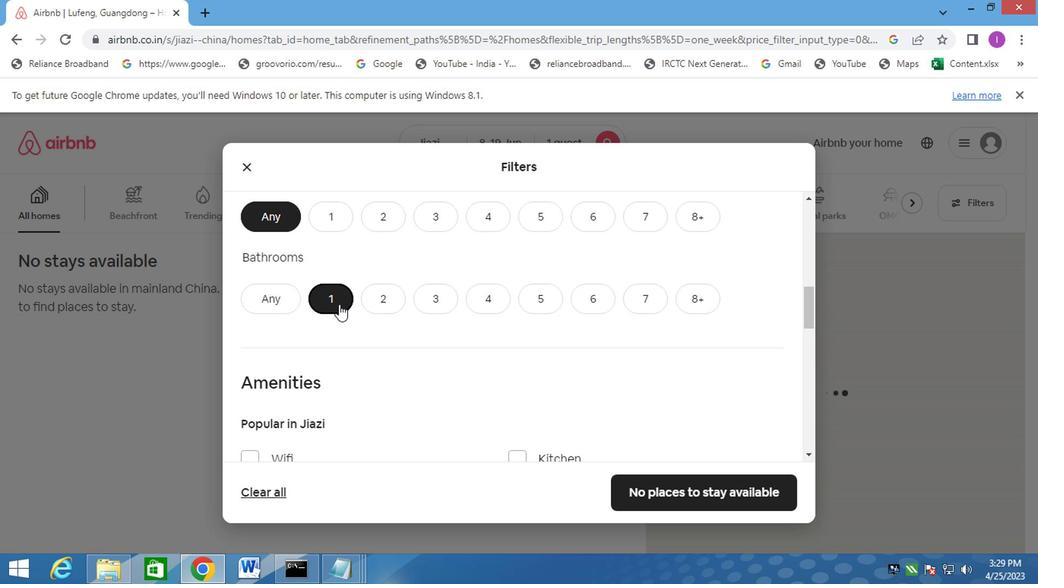 
Action: Mouse moved to (351, 288)
Screenshot: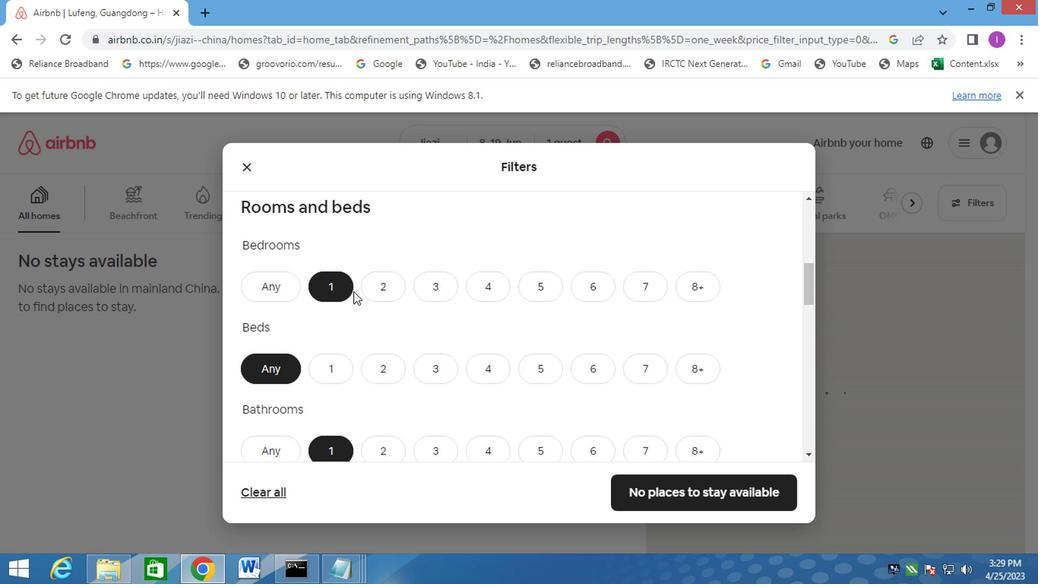 
Action: Mouse scrolled (351, 289) with delta (0, 1)
Screenshot: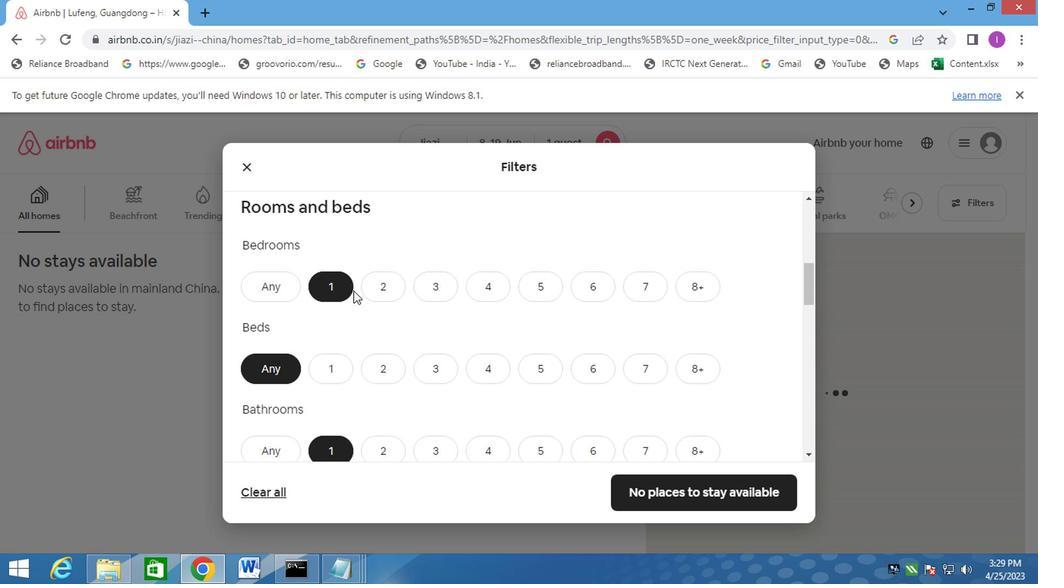 
Action: Mouse moved to (392, 368)
Screenshot: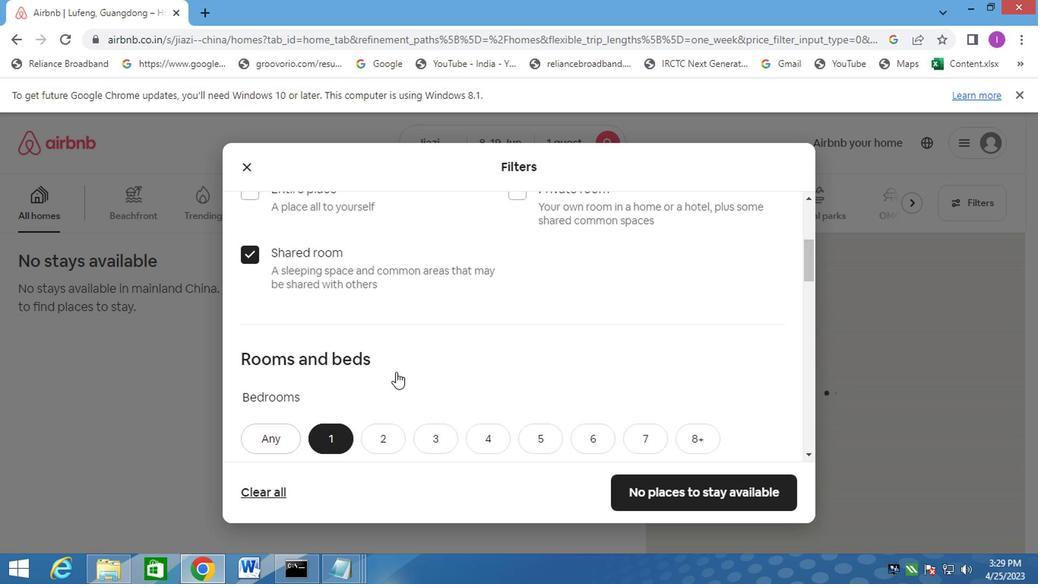 
Action: Mouse scrolled (392, 368) with delta (0, 0)
Screenshot: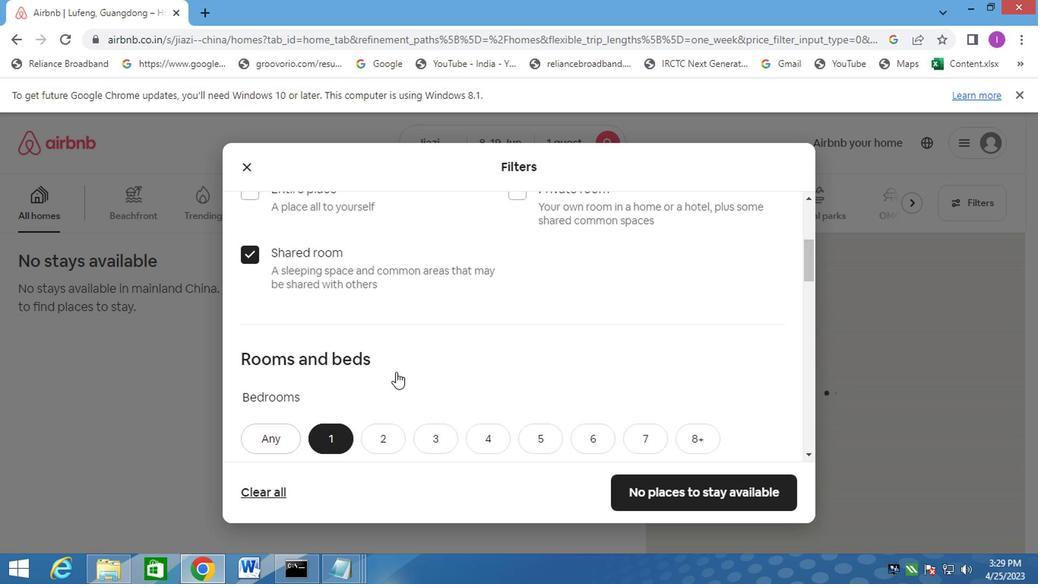 
Action: Mouse scrolled (392, 368) with delta (0, 0)
Screenshot: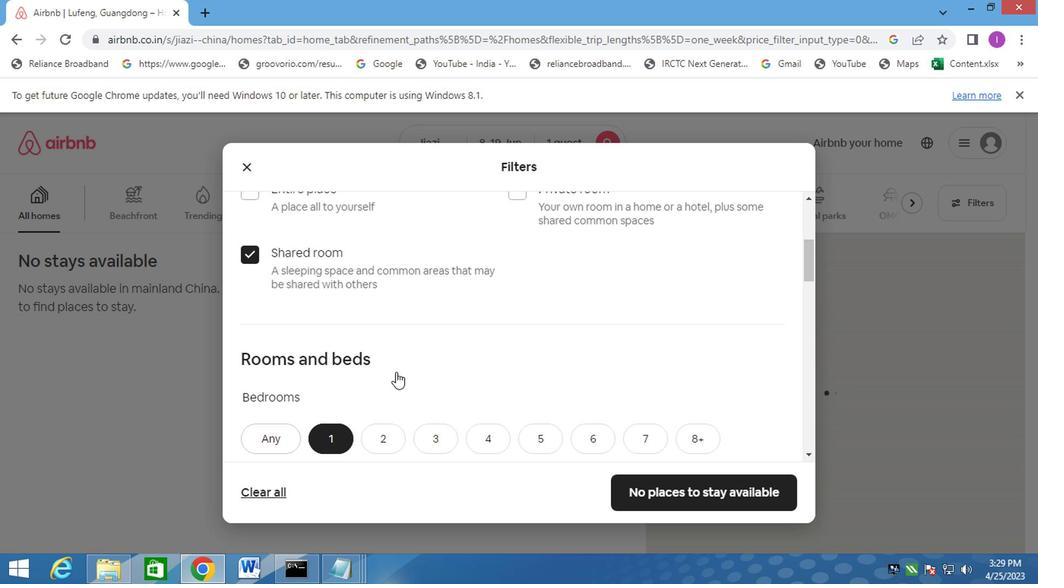 
Action: Mouse scrolled (392, 368) with delta (0, 0)
Screenshot: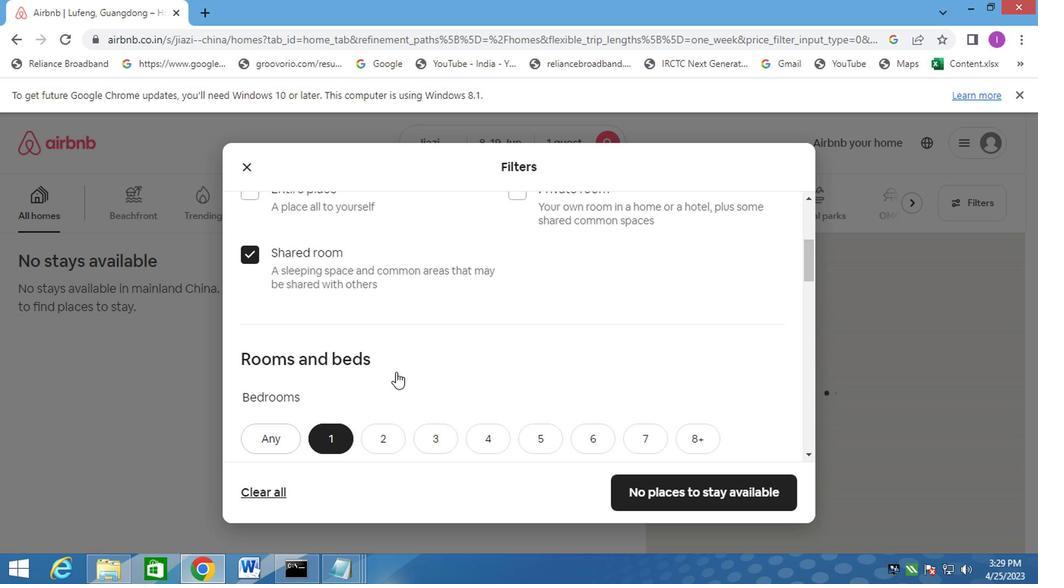 
Action: Mouse moved to (390, 365)
Screenshot: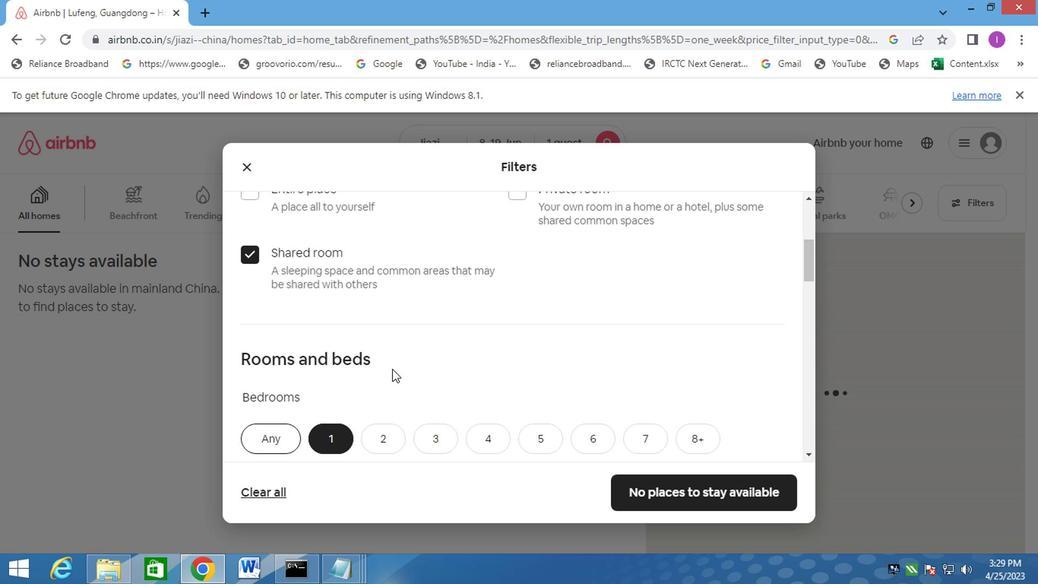 
Action: Mouse scrolled (390, 364) with delta (0, 0)
Screenshot: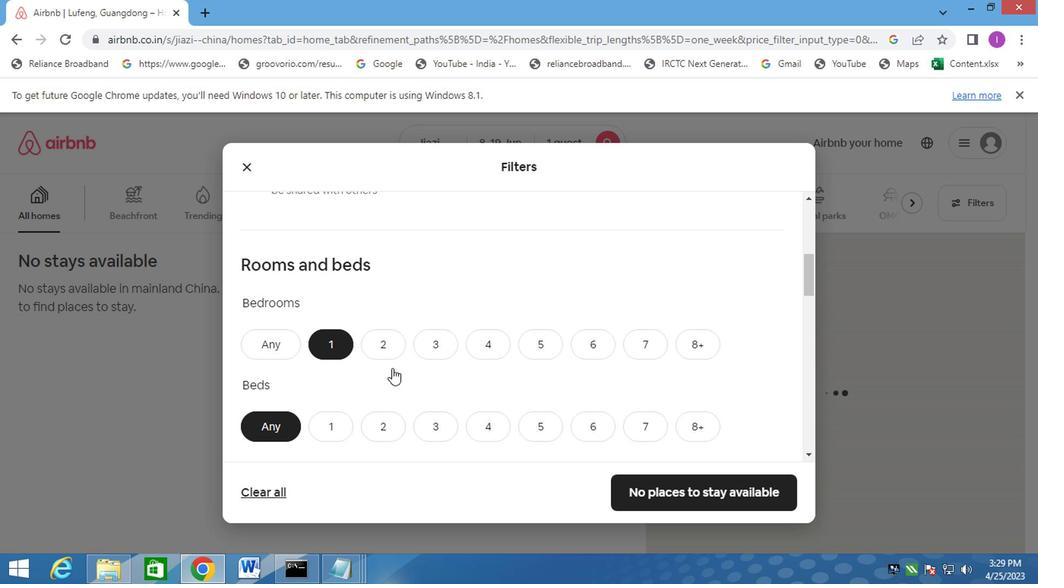 
Action: Mouse moved to (331, 214)
Screenshot: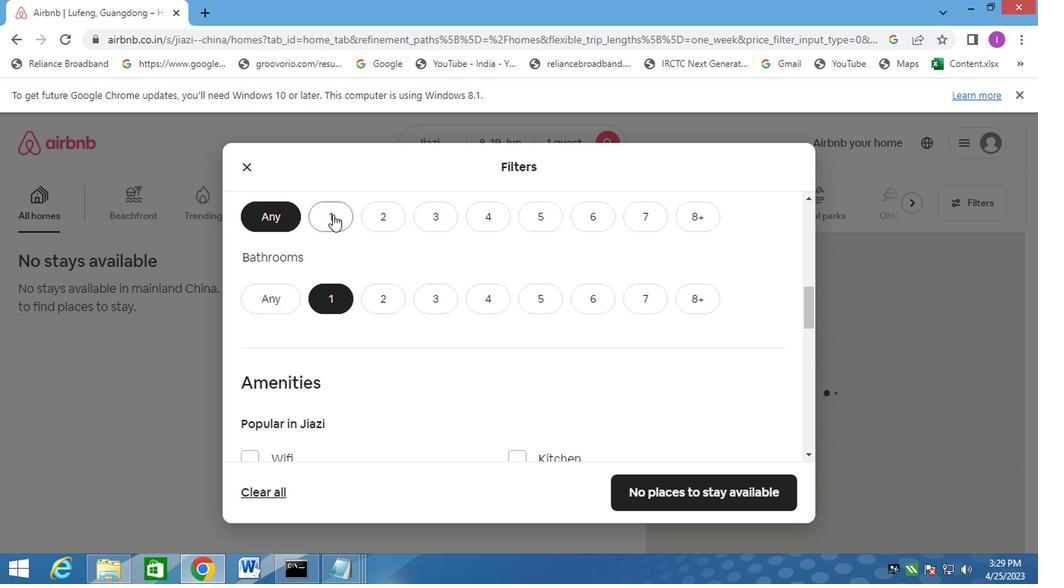 
Action: Mouse pressed left at (331, 214)
Screenshot: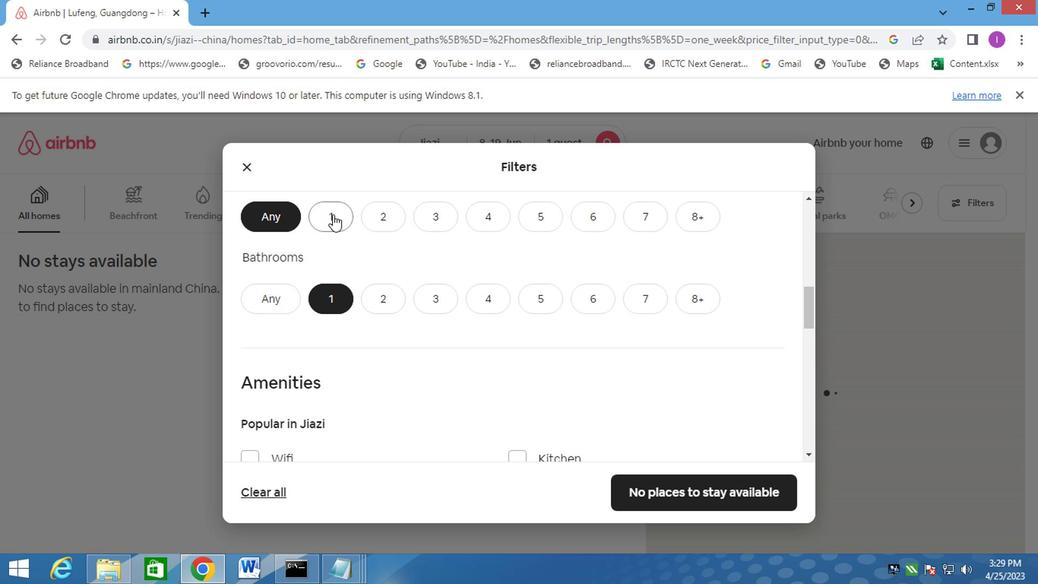
Action: Mouse moved to (495, 327)
Screenshot: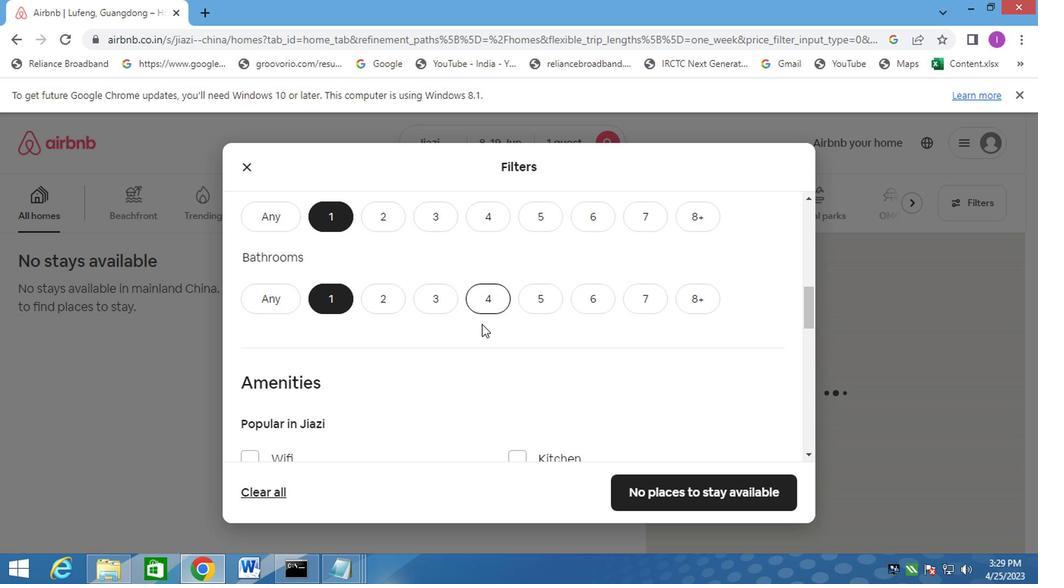 
Action: Mouse scrolled (495, 327) with delta (0, 0)
Screenshot: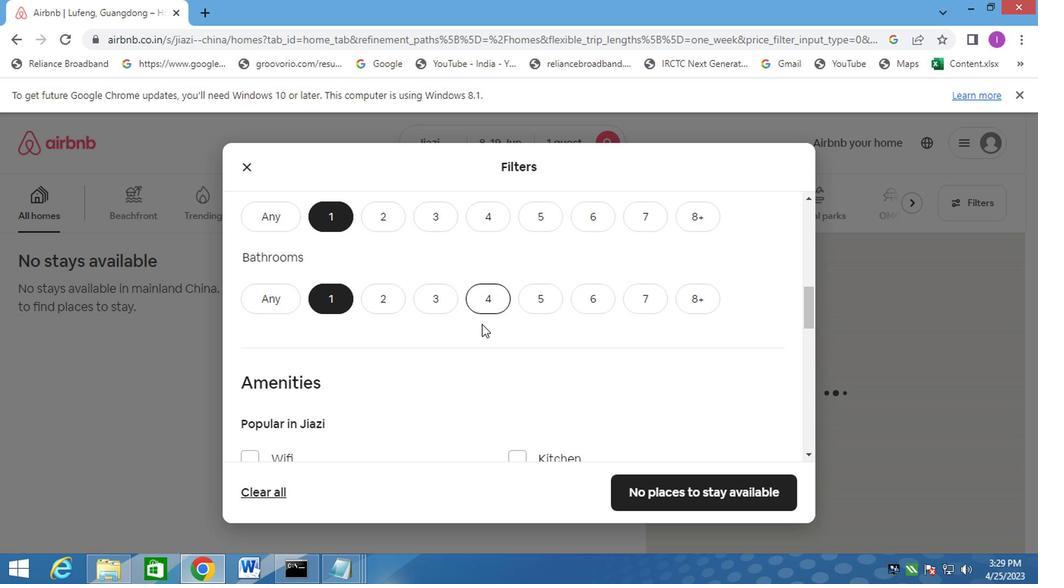 
Action: Mouse moved to (499, 328)
Screenshot: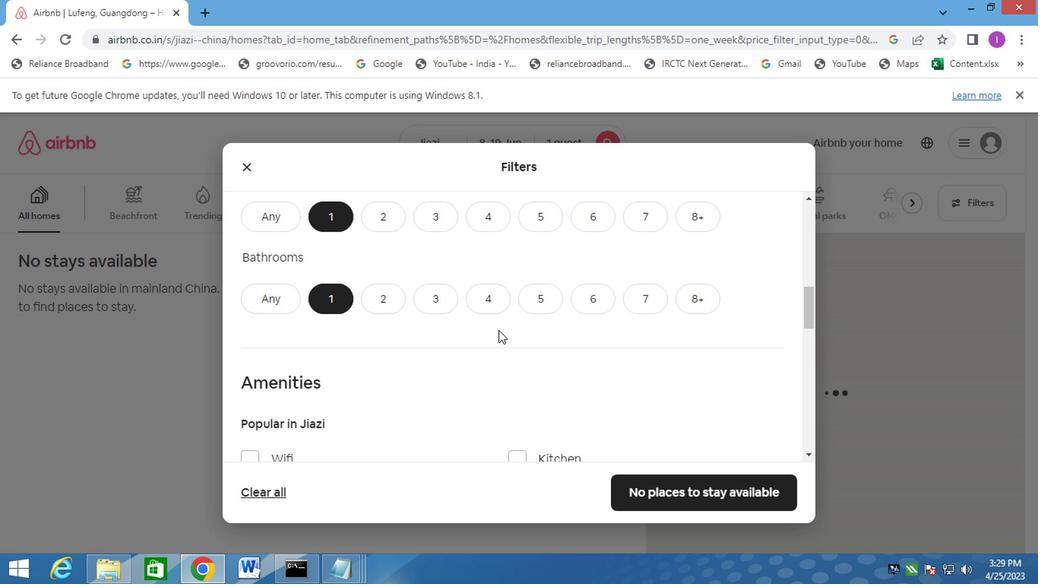 
Action: Mouse scrolled (499, 327) with delta (0, -1)
Screenshot: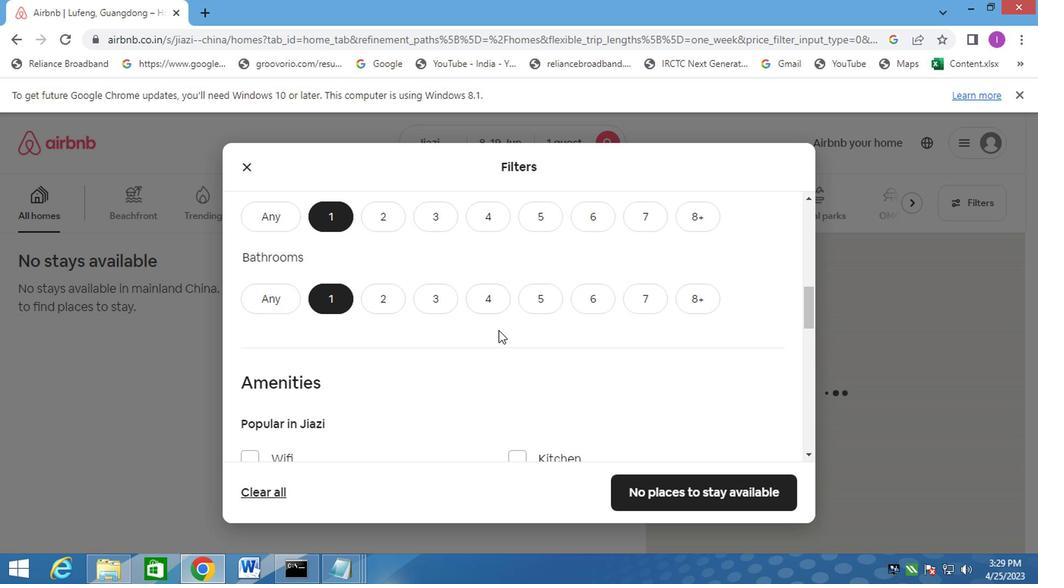 
Action: Mouse moved to (520, 298)
Screenshot: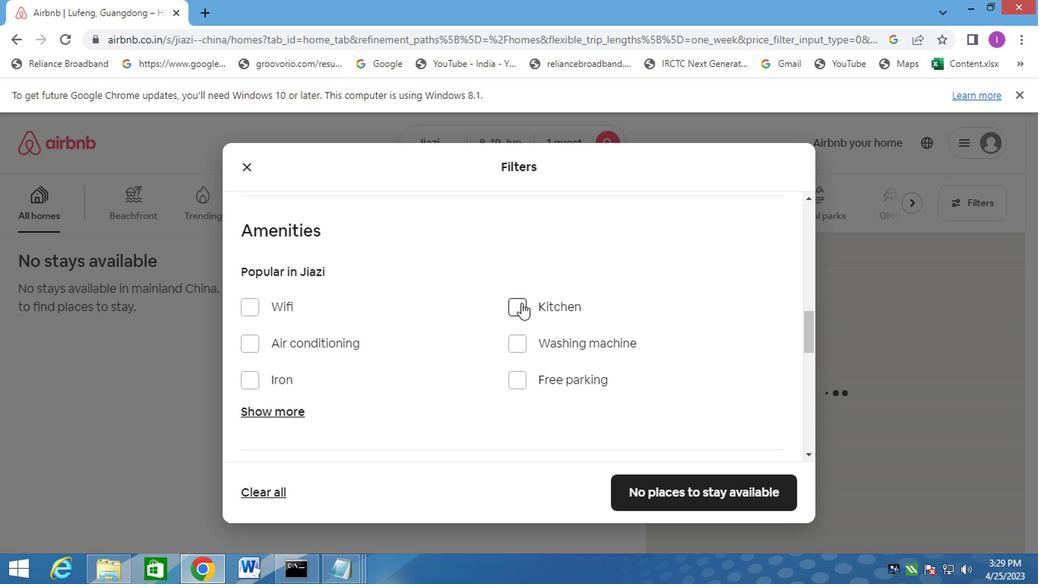
Action: Mouse scrolled (520, 298) with delta (0, 0)
Screenshot: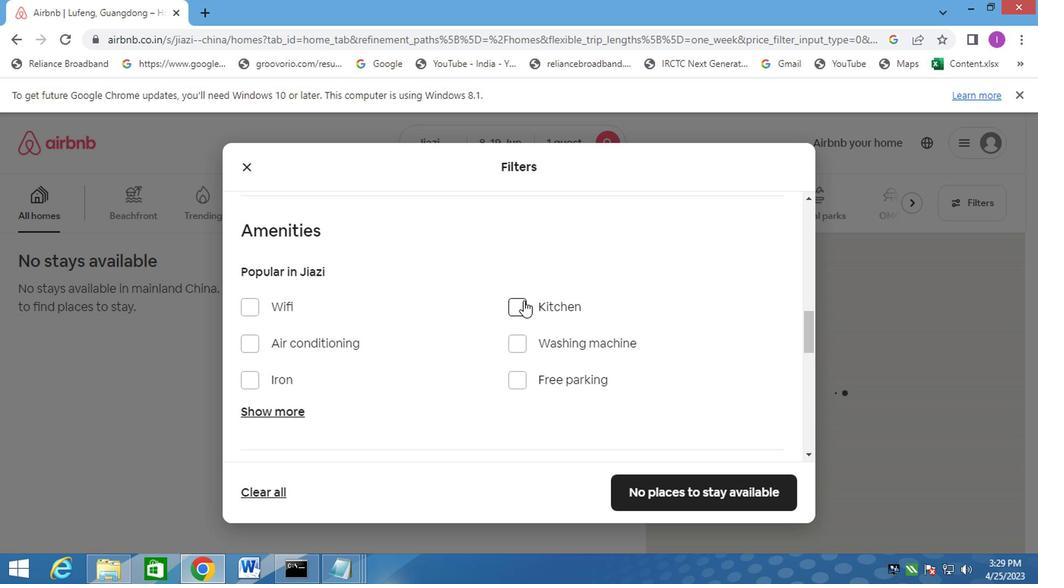 
Action: Mouse scrolled (520, 298) with delta (0, 0)
Screenshot: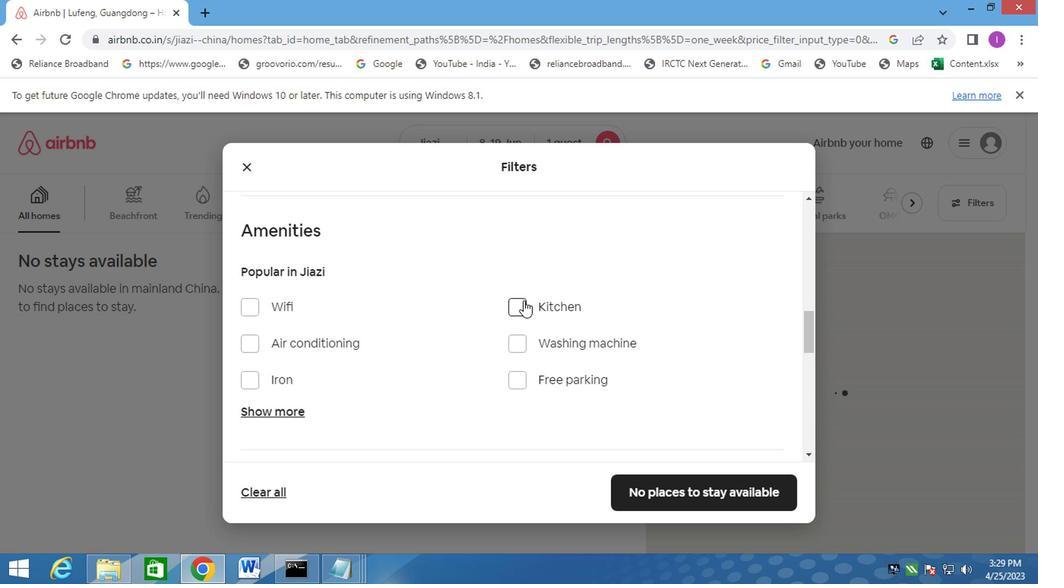 
Action: Mouse moved to (522, 292)
Screenshot: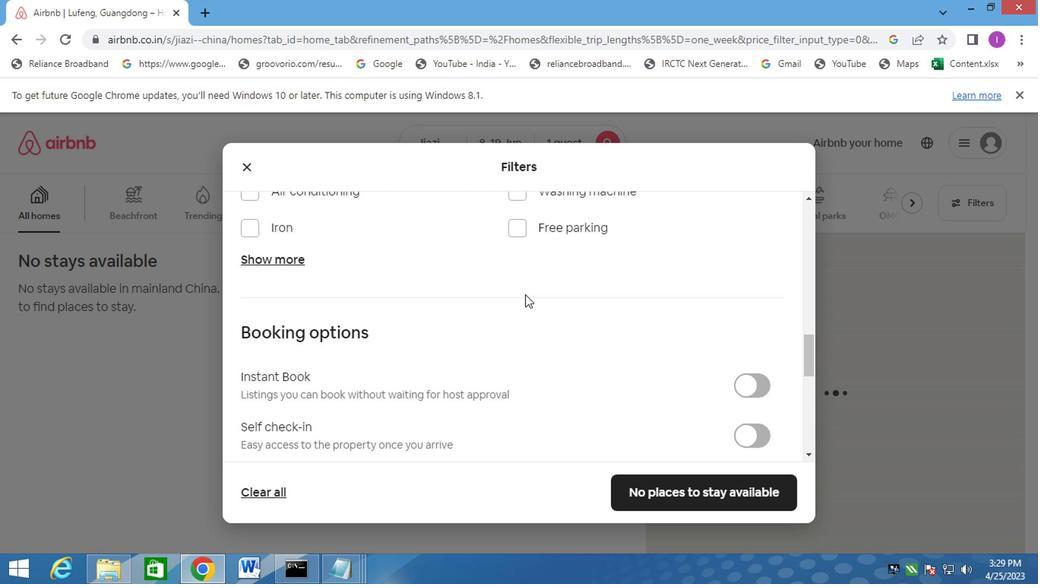 
Action: Mouse scrolled (522, 291) with delta (0, 0)
Screenshot: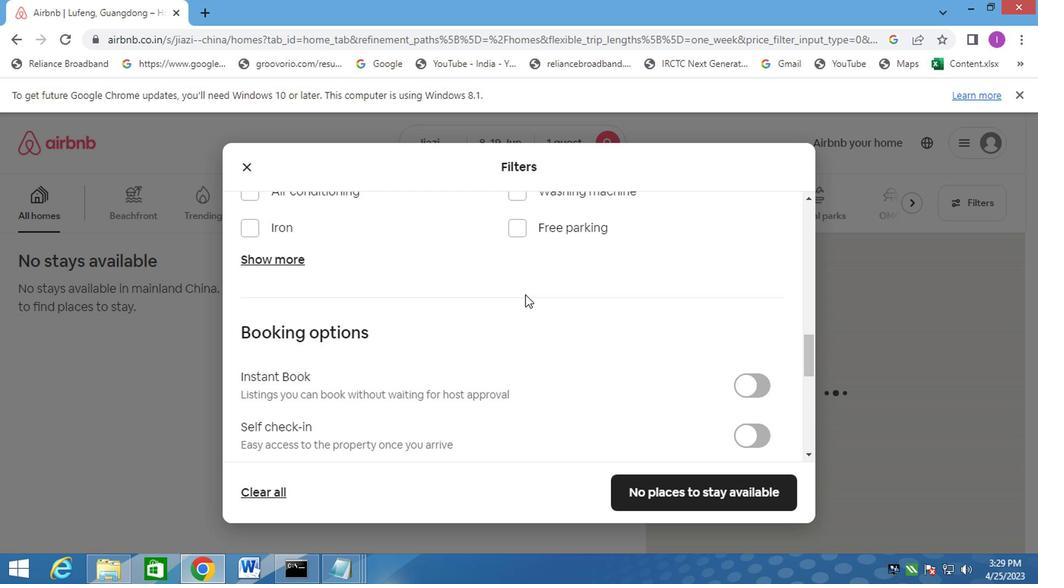 
Action: Mouse scrolled (522, 291) with delta (0, 0)
Screenshot: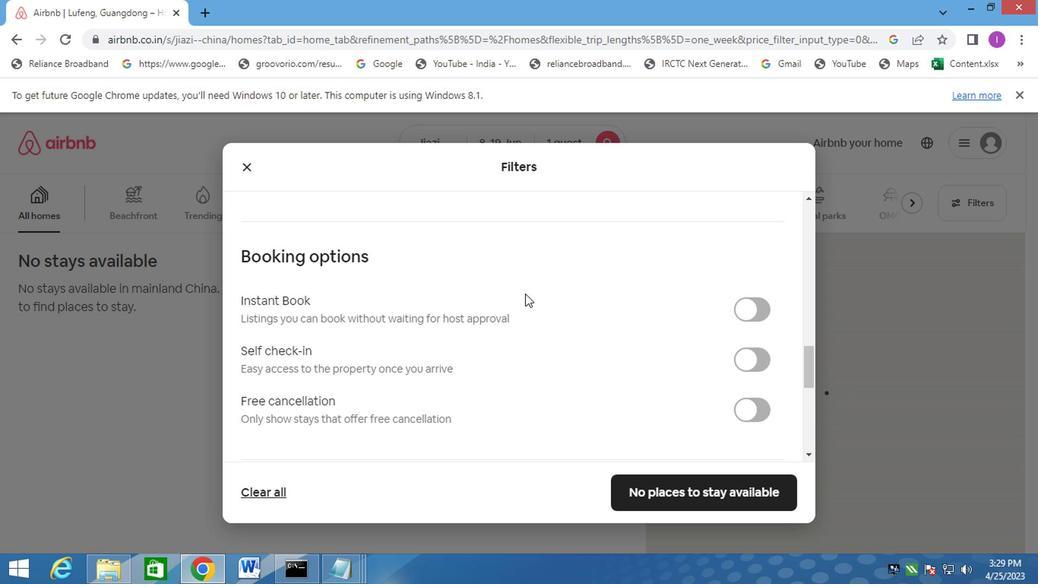 
Action: Mouse moved to (762, 284)
Screenshot: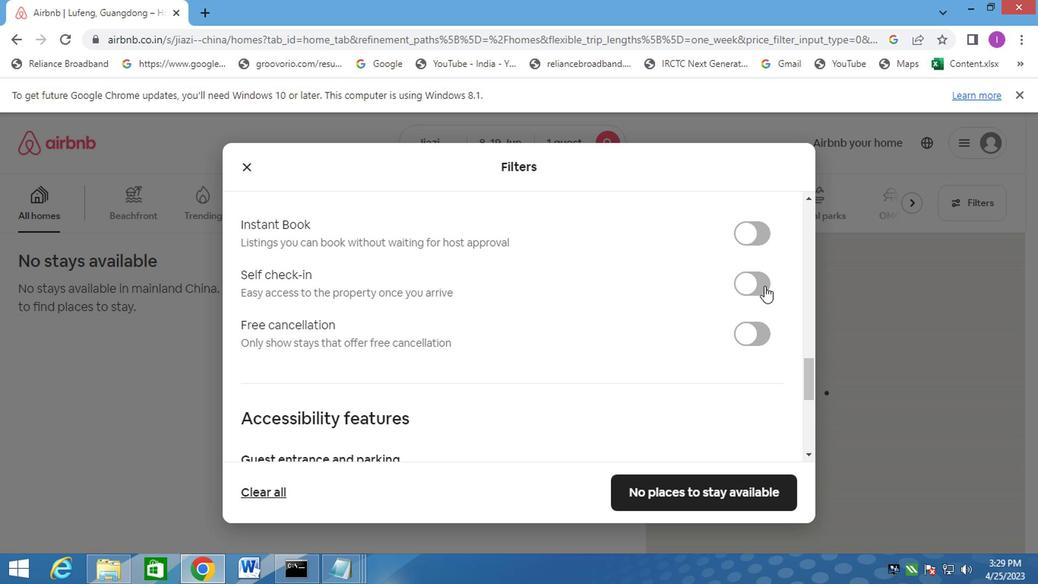 
Action: Mouse pressed left at (762, 284)
Screenshot: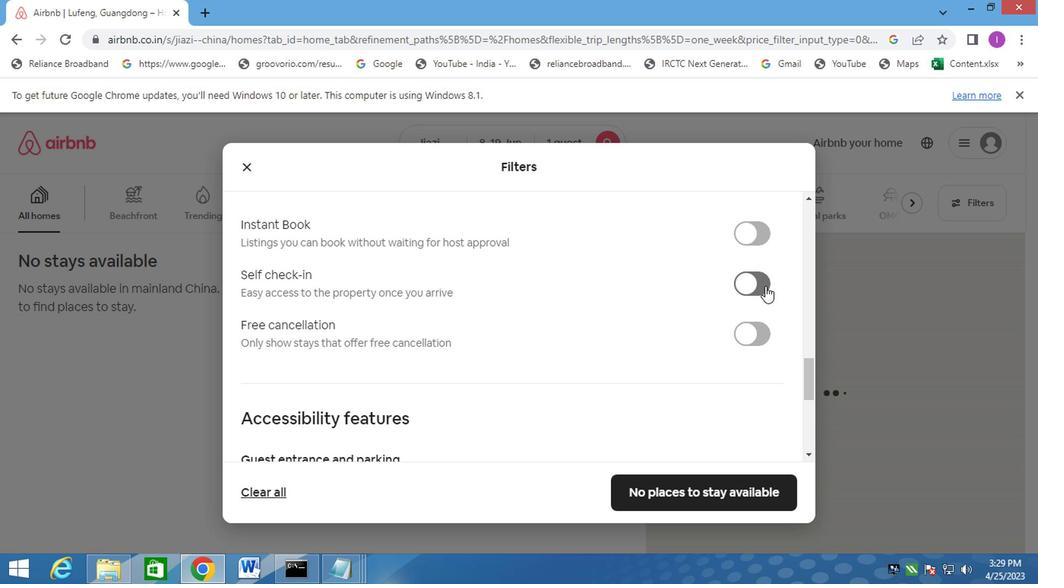 
Action: Mouse moved to (459, 341)
Screenshot: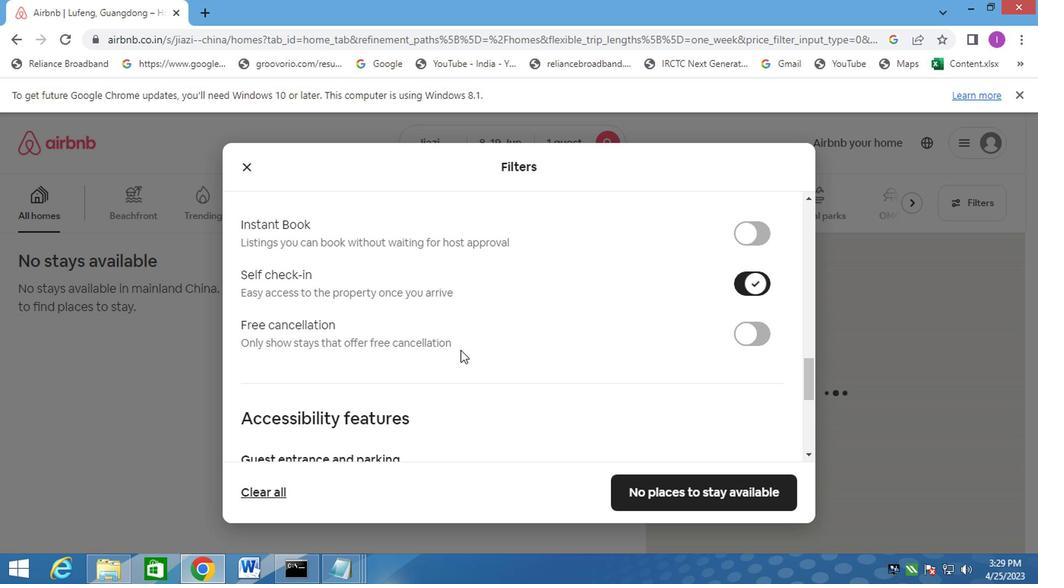 
Action: Mouse scrolled (459, 340) with delta (0, 0)
Screenshot: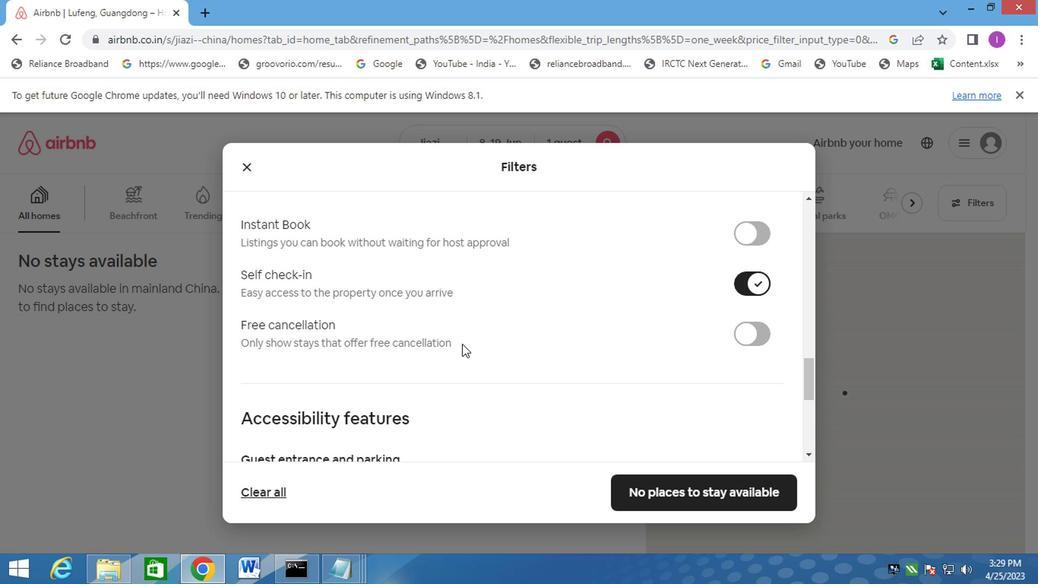 
Action: Mouse moved to (460, 341)
Screenshot: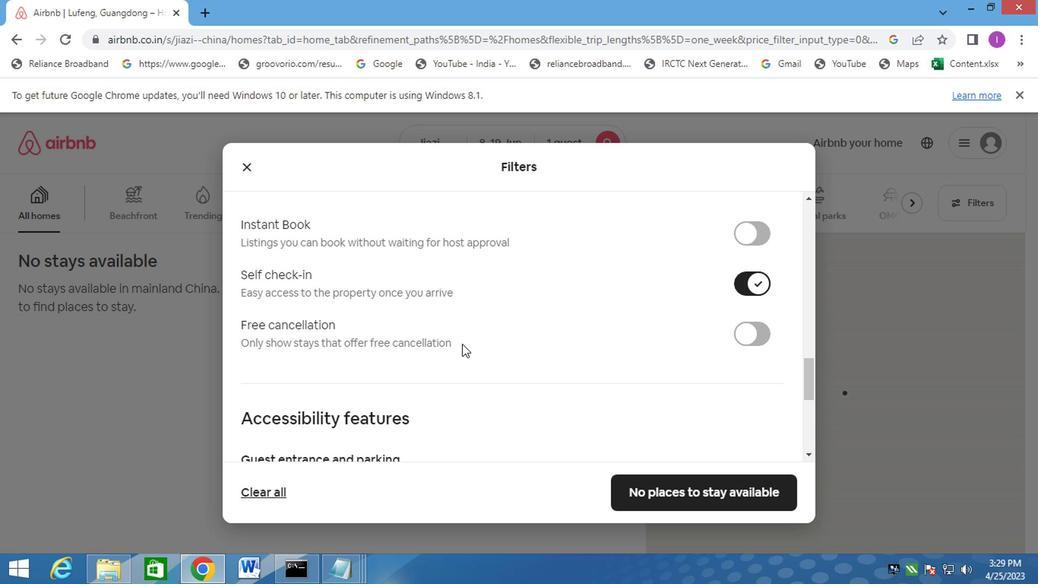 
Action: Mouse scrolled (460, 340) with delta (0, 0)
Screenshot: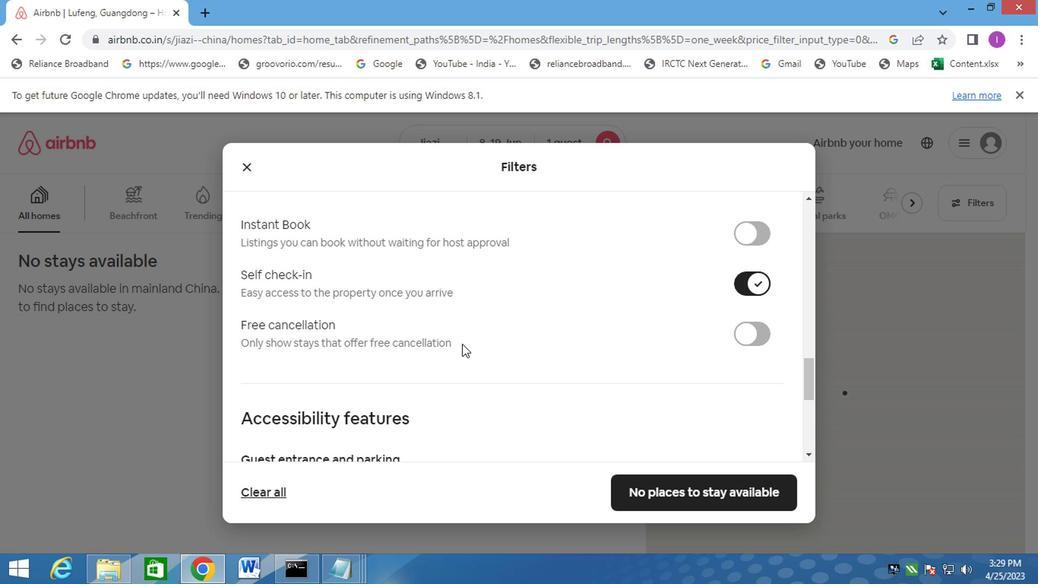 
Action: Mouse scrolled (460, 340) with delta (0, 0)
Screenshot: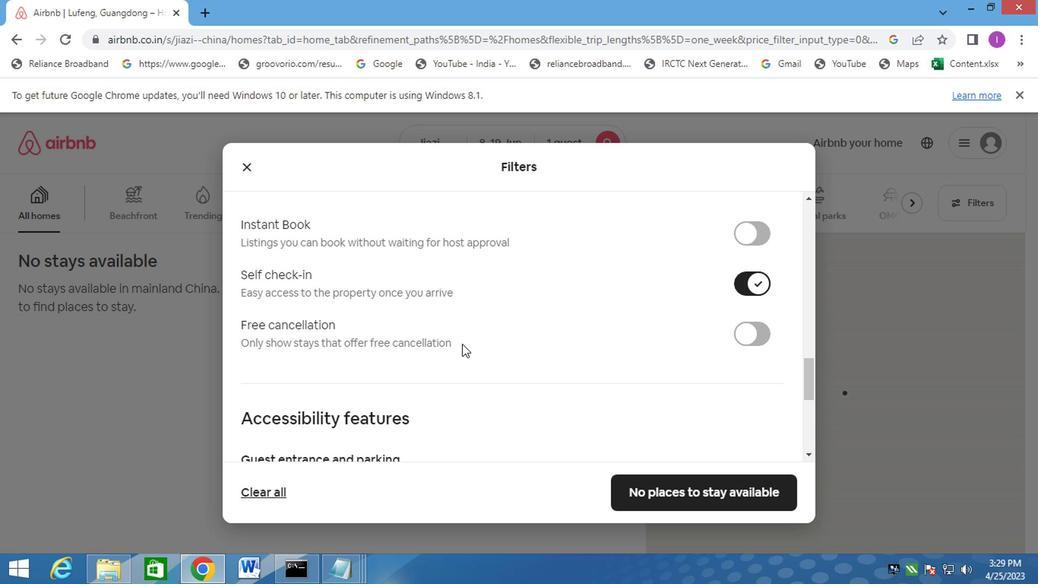 
Action: Mouse moved to (463, 339)
Screenshot: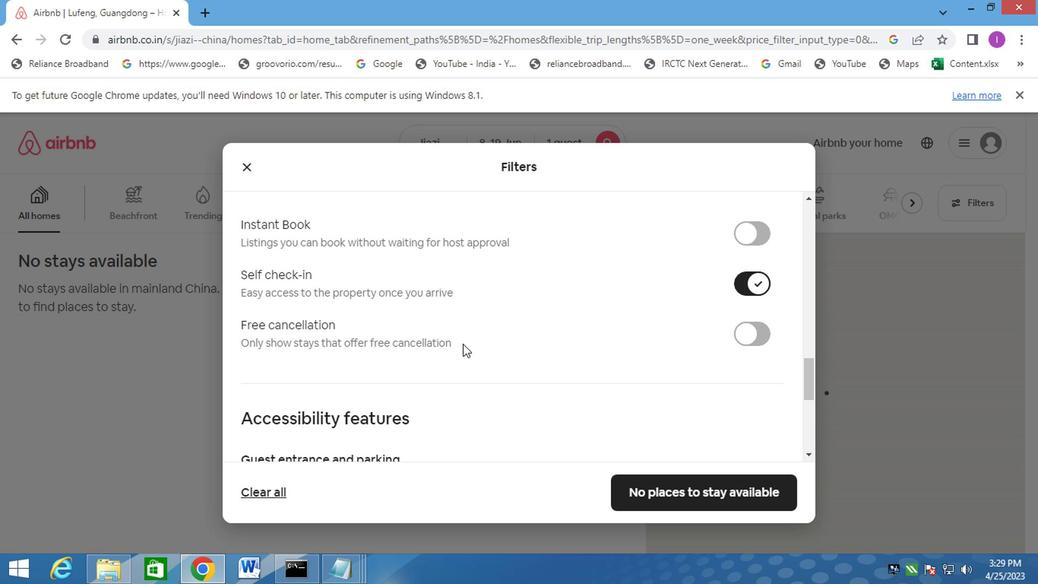 
Action: Mouse scrolled (463, 338) with delta (0, 0)
Screenshot: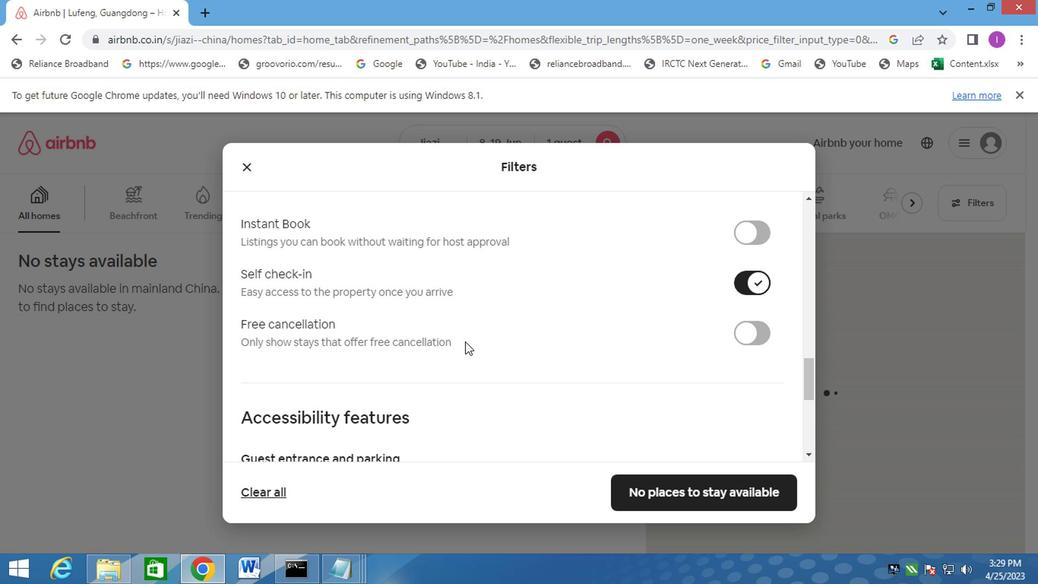 
Action: Mouse moved to (463, 339)
Screenshot: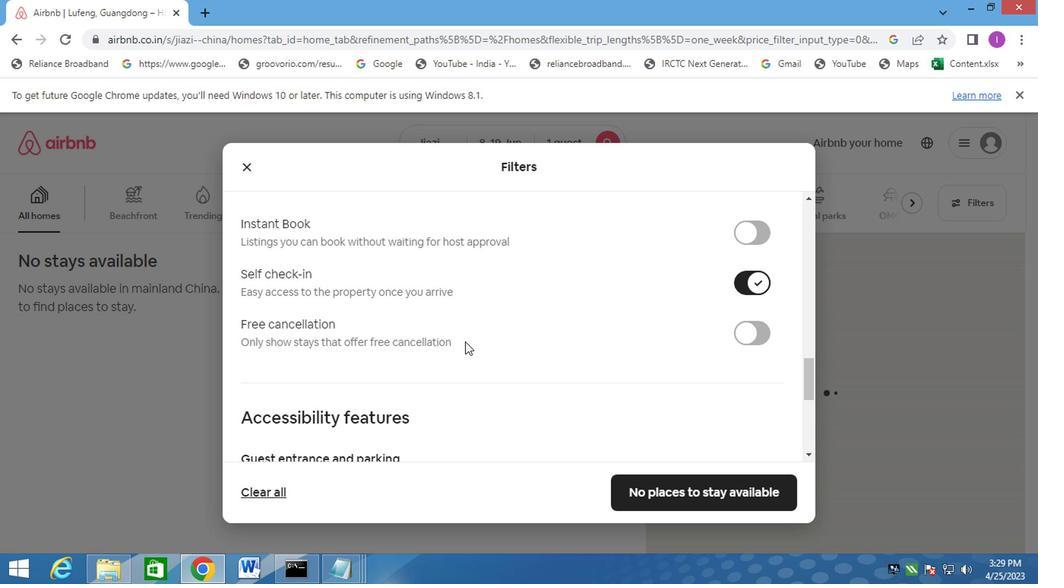 
Action: Mouse scrolled (463, 338) with delta (0, 0)
Screenshot: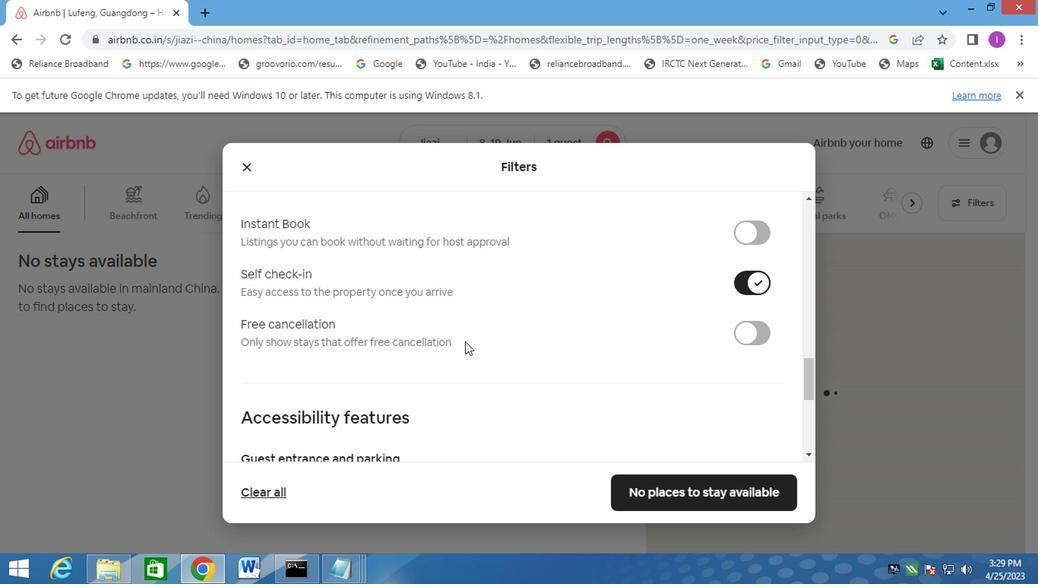 
Action: Mouse scrolled (463, 338) with delta (0, 0)
Screenshot: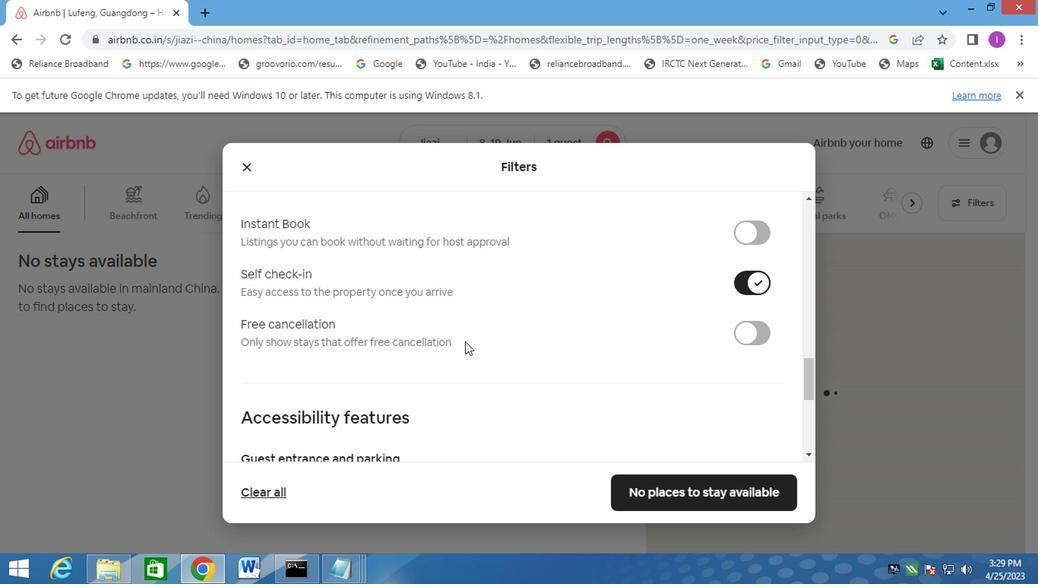 
Action: Mouse scrolled (463, 338) with delta (0, 0)
Screenshot: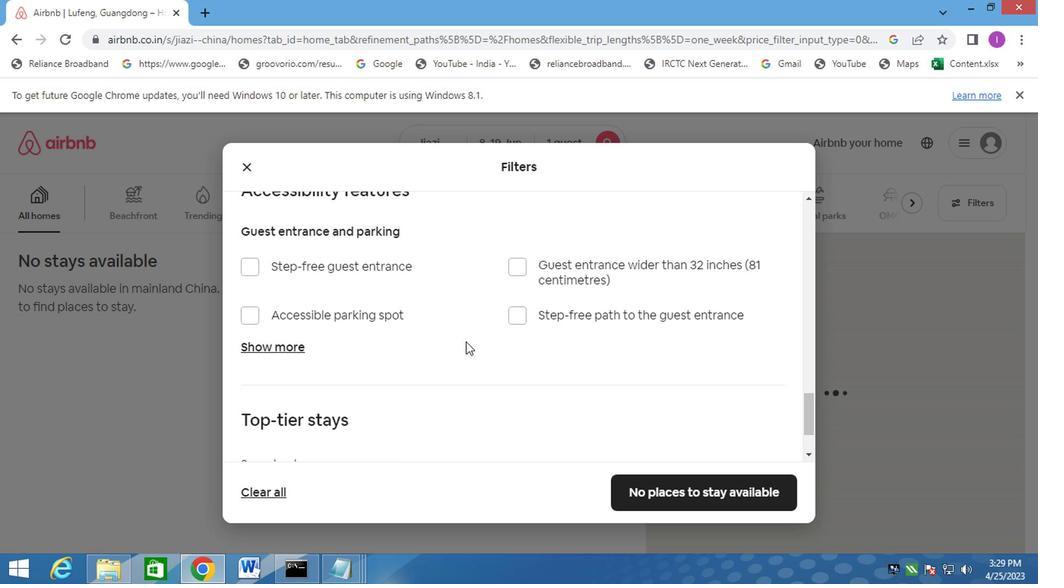 
Action: Mouse moved to (466, 337)
Screenshot: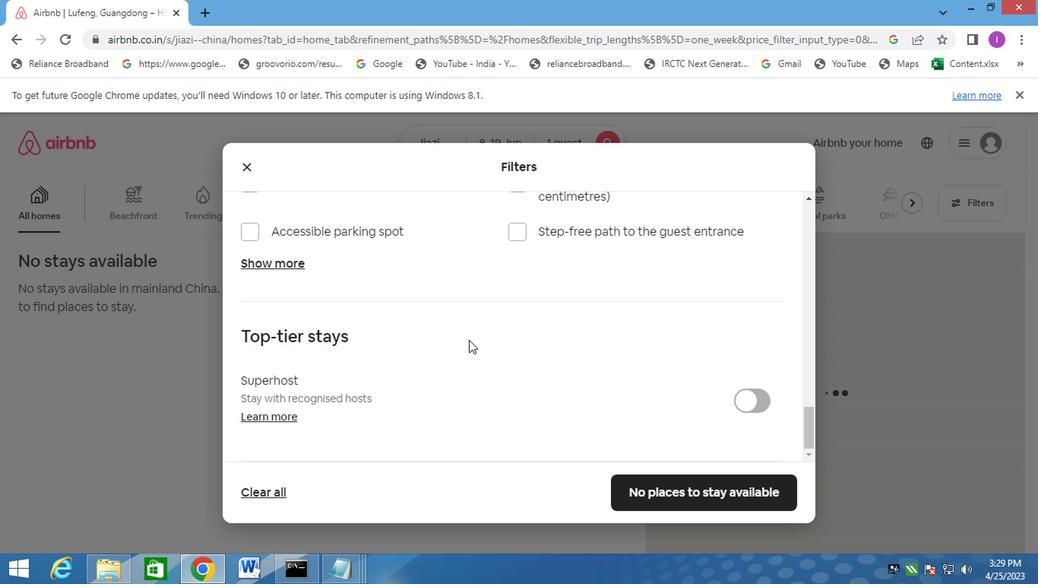 
Action: Mouse scrolled (466, 335) with delta (0, -1)
Screenshot: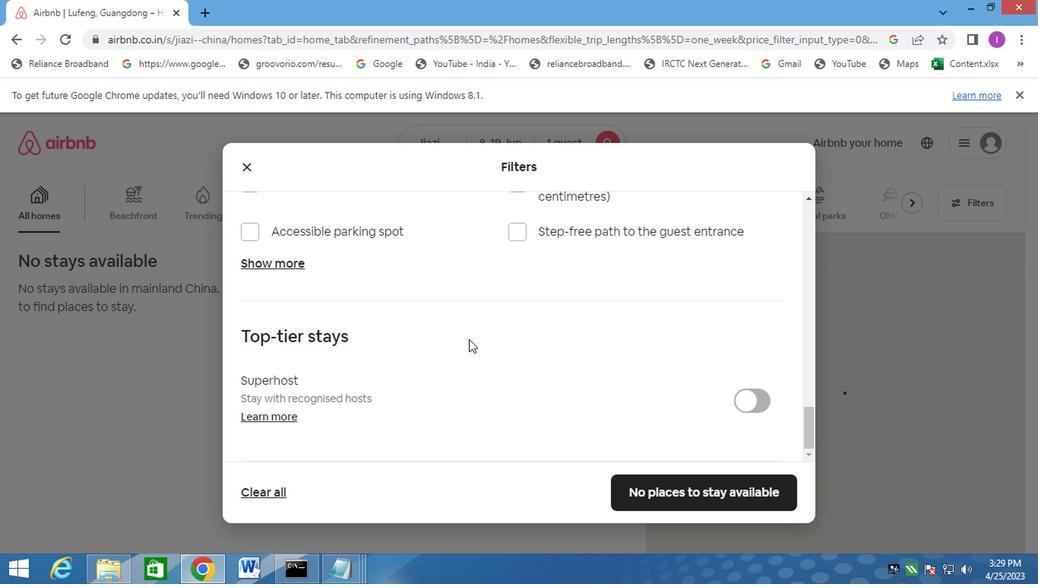 
Action: Mouse scrolled (466, 335) with delta (0, -1)
Screenshot: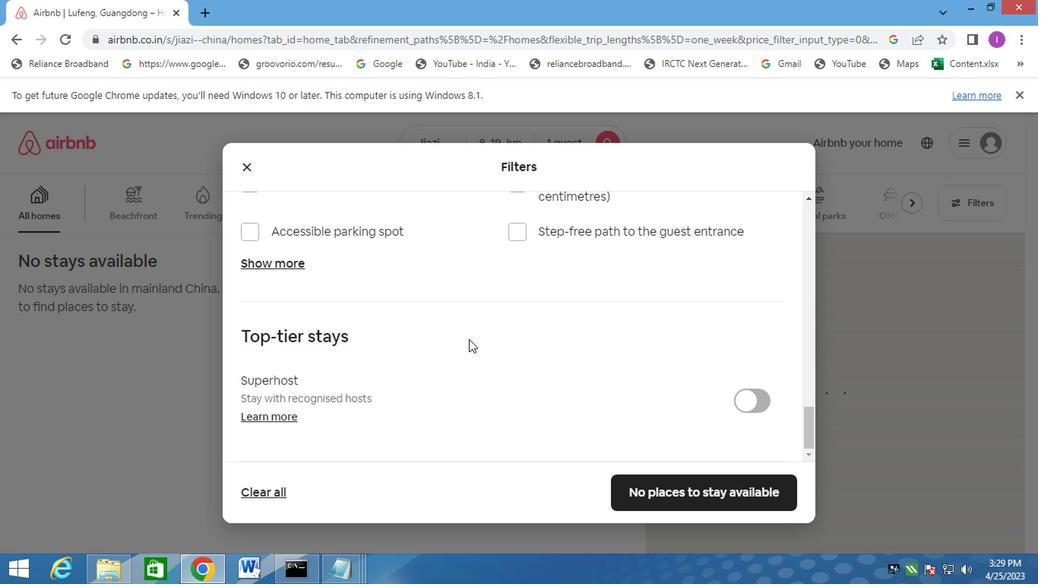 
Action: Mouse scrolled (466, 335) with delta (0, -1)
Screenshot: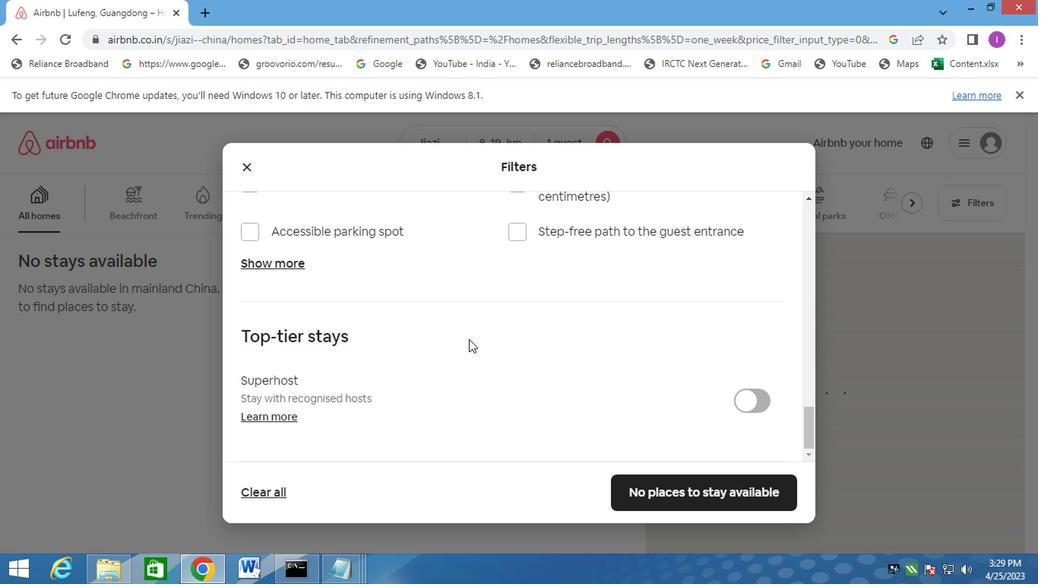 
Action: Mouse scrolled (466, 335) with delta (0, -1)
Screenshot: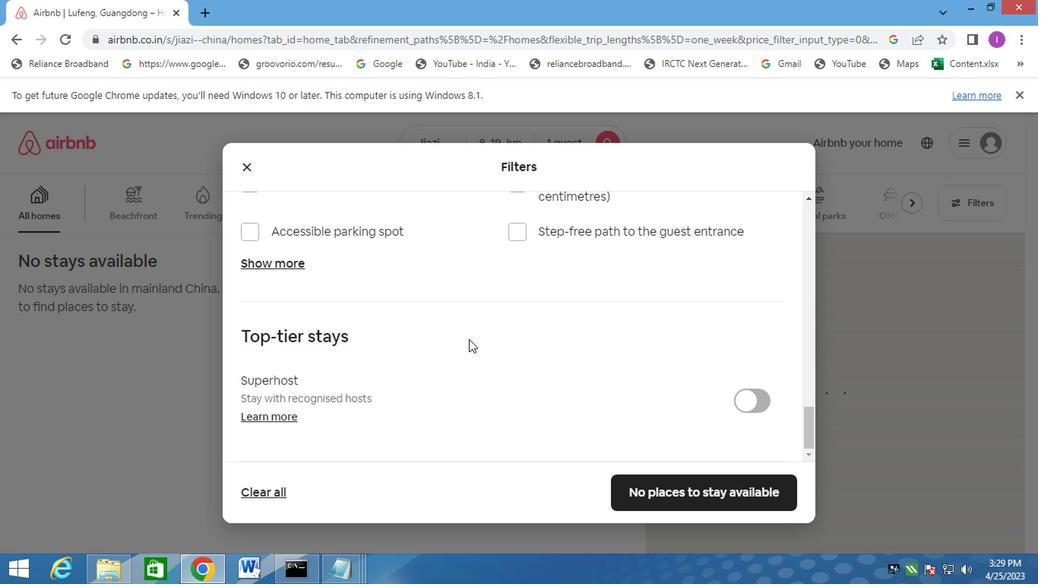 
Action: Mouse scrolled (466, 335) with delta (0, -1)
Screenshot: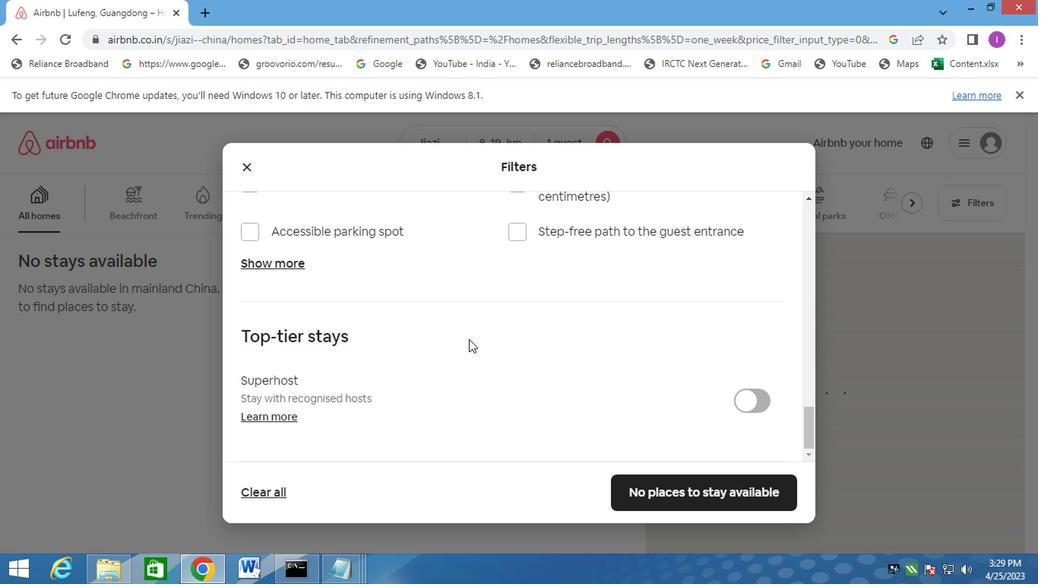 
Action: Mouse scrolled (466, 335) with delta (0, -1)
Screenshot: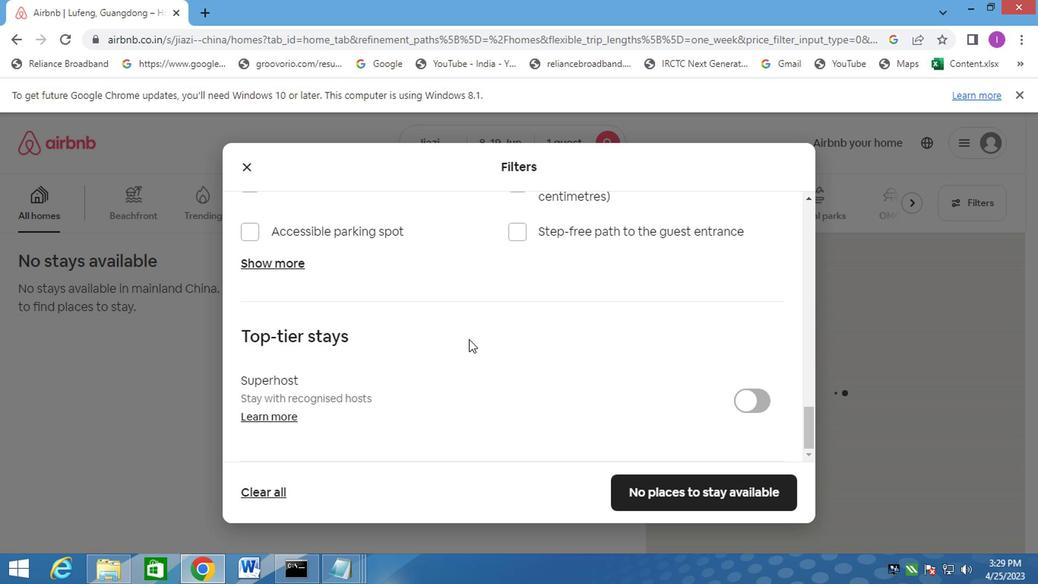 
Action: Mouse scrolled (466, 335) with delta (0, -1)
Screenshot: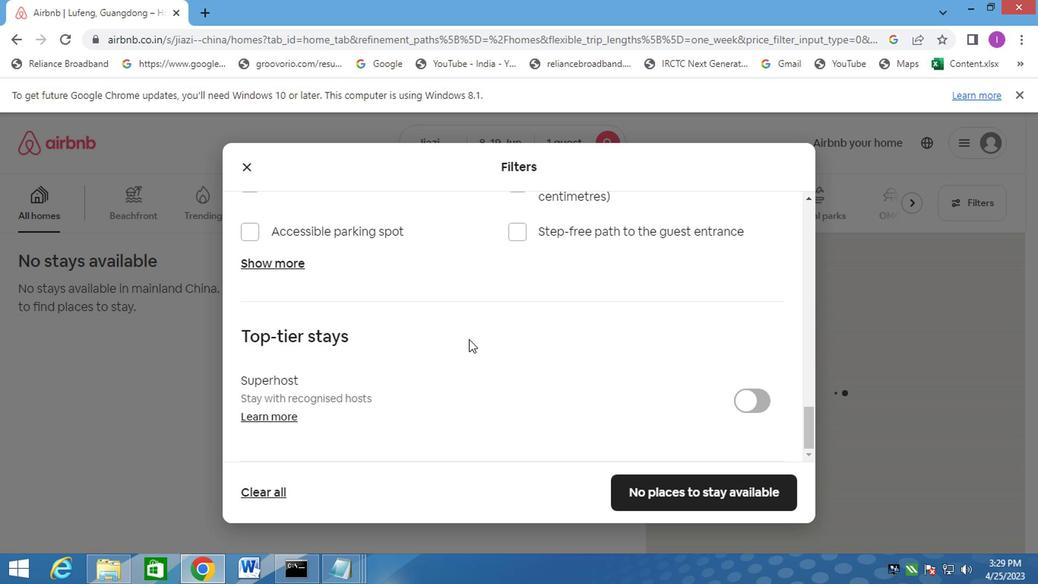 
Action: Mouse scrolled (466, 335) with delta (0, -1)
Screenshot: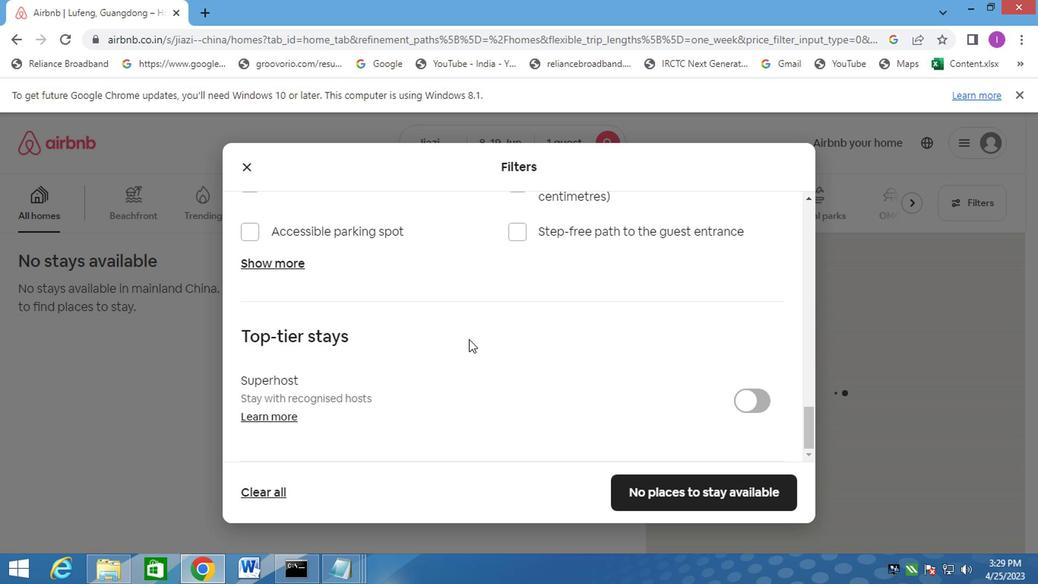 
Action: Mouse moved to (639, 486)
Screenshot: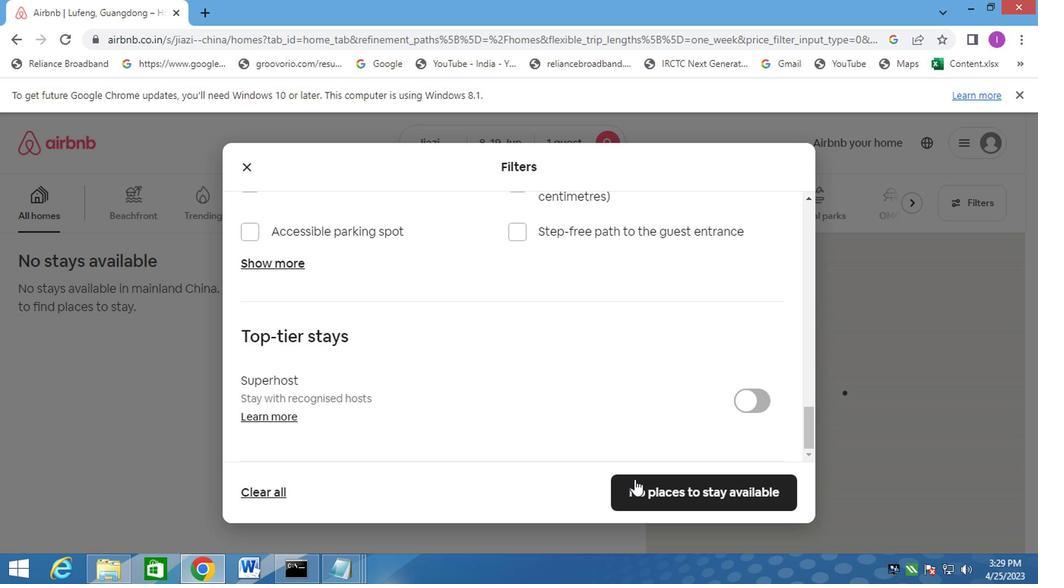 
Action: Mouse pressed left at (639, 486)
Screenshot: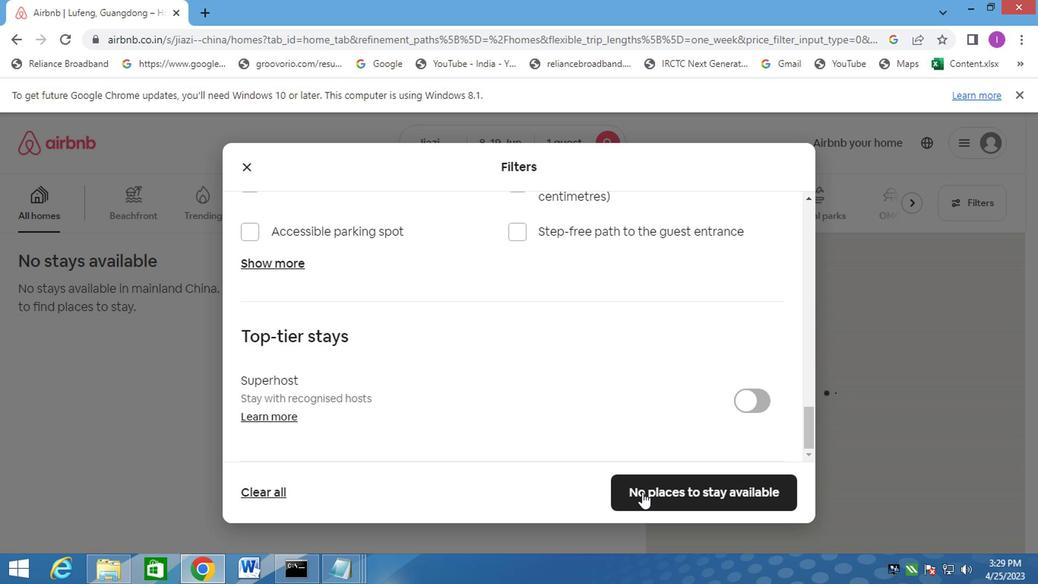
Action: Mouse moved to (646, 454)
Screenshot: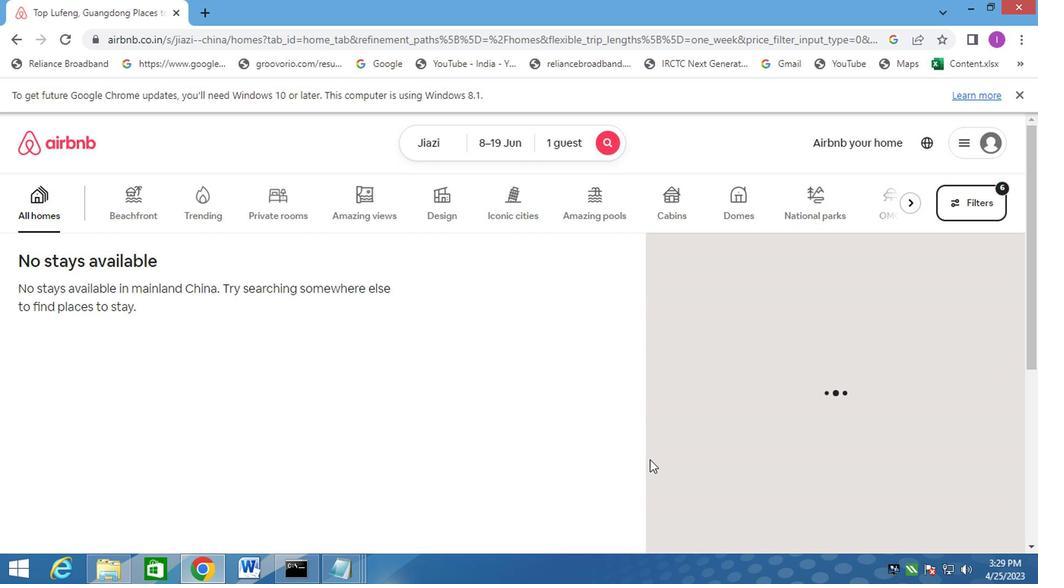 
